 Task: Search one way flight ticket for 2 adults, 2 children, 2 infants in seat in first from Santa Fe: Santa Fe Municipal Airport to Jacksonville: Albert J. Ellis Airport on 8-3-2023. Choice of flights is Sun country airlines. Number of bags: 1 checked bag. Outbound departure time preference is 22:30.
Action: Mouse moved to (225, 302)
Screenshot: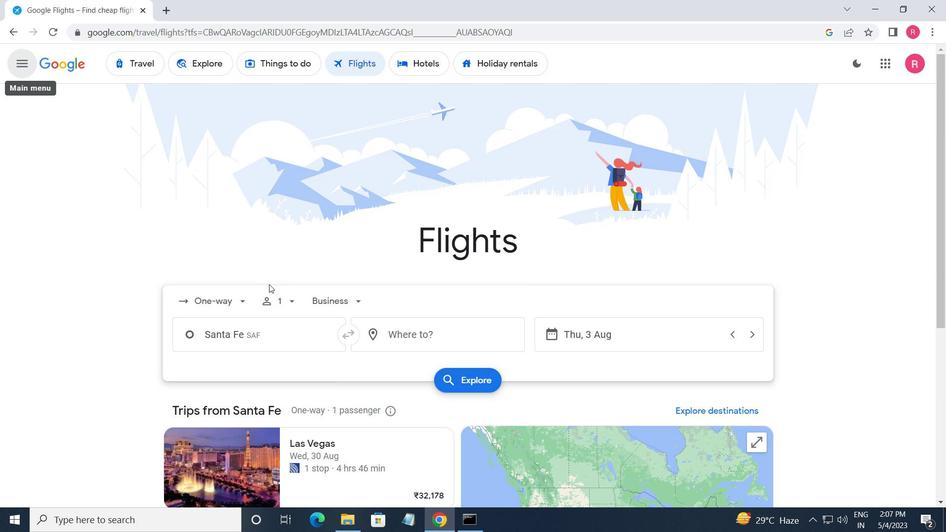 
Action: Mouse pressed left at (225, 302)
Screenshot: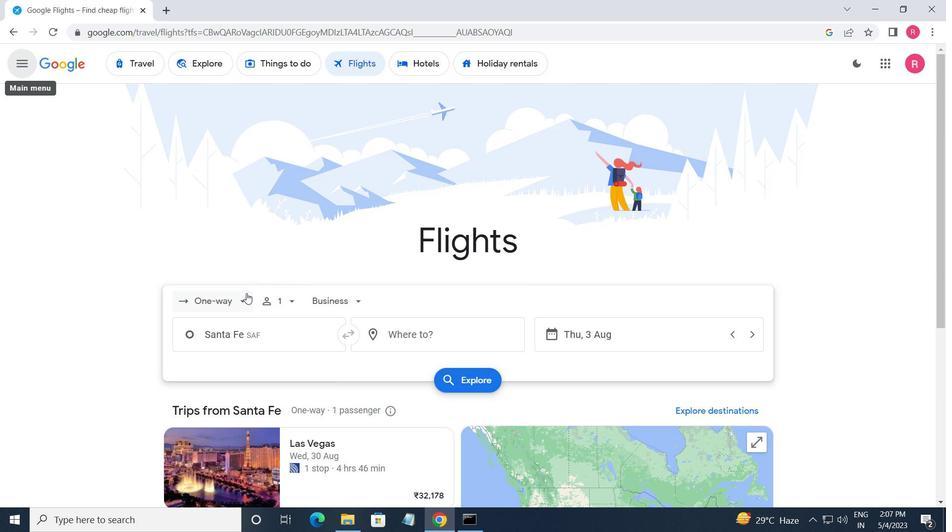 
Action: Mouse moved to (235, 361)
Screenshot: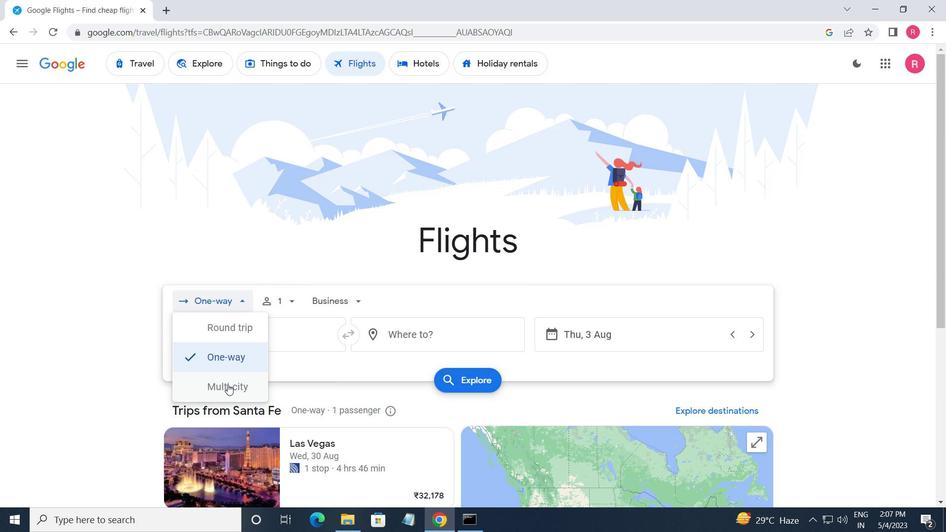 
Action: Mouse pressed left at (235, 361)
Screenshot: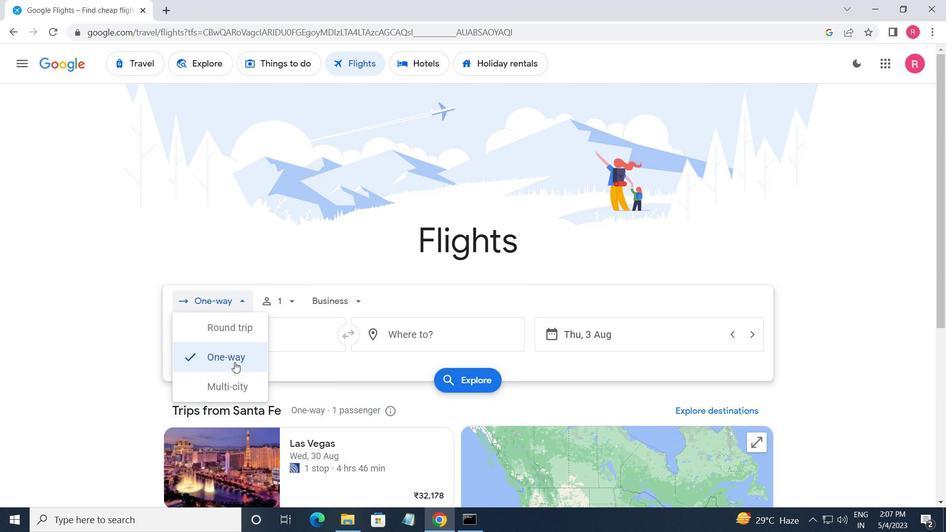 
Action: Mouse moved to (282, 304)
Screenshot: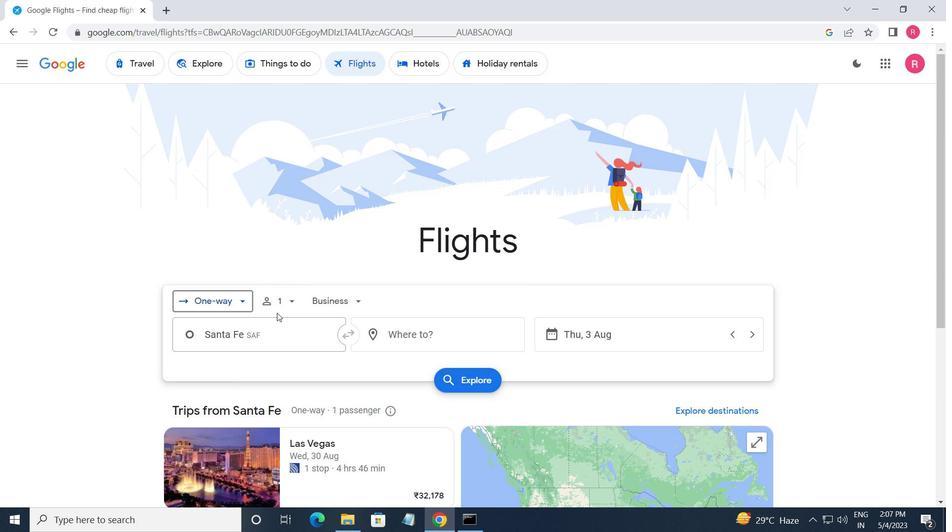 
Action: Mouse pressed left at (282, 304)
Screenshot: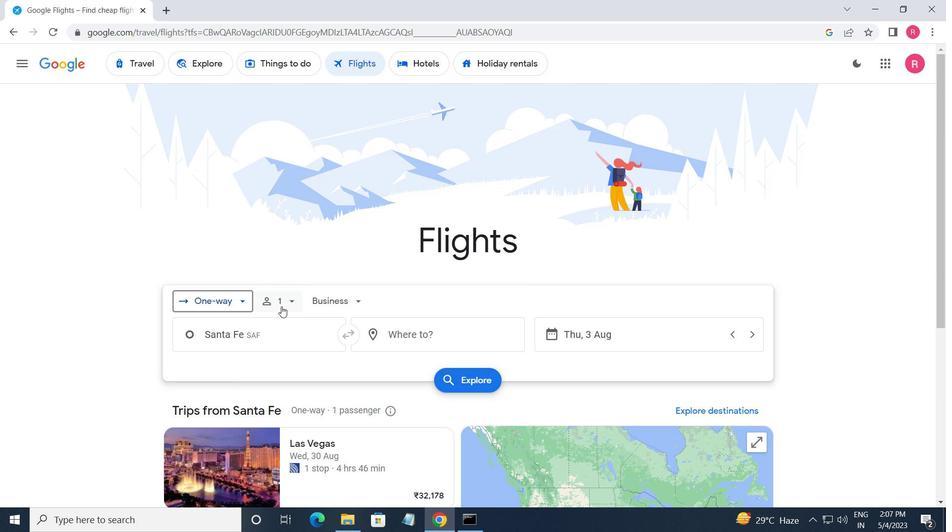 
Action: Mouse moved to (389, 338)
Screenshot: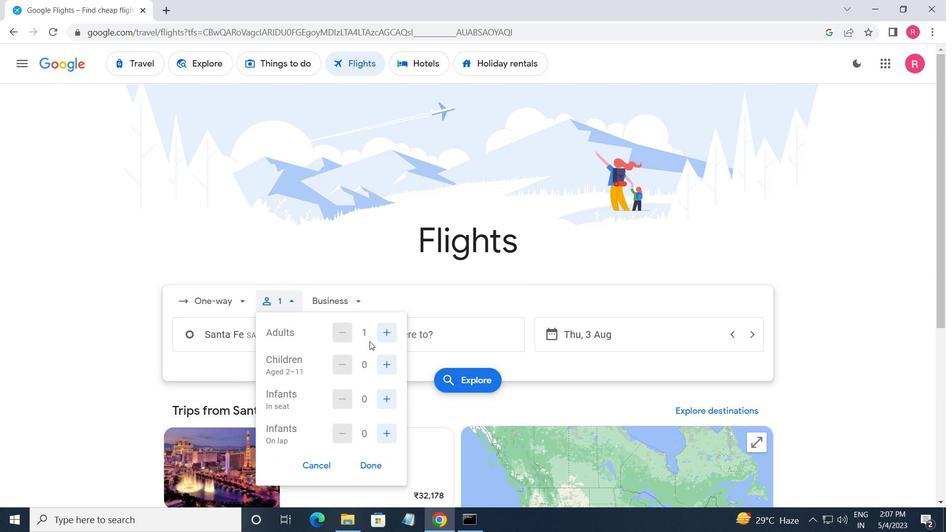 
Action: Mouse pressed left at (389, 338)
Screenshot: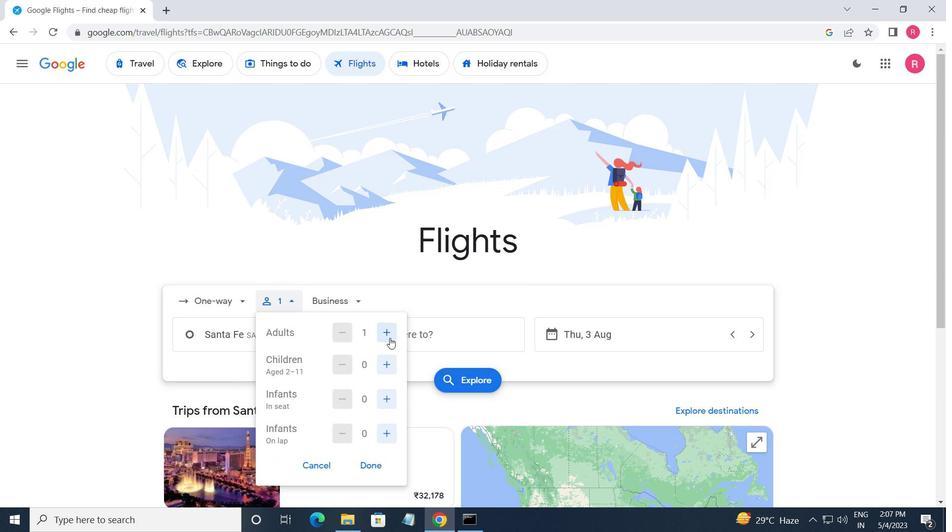 
Action: Mouse moved to (390, 338)
Screenshot: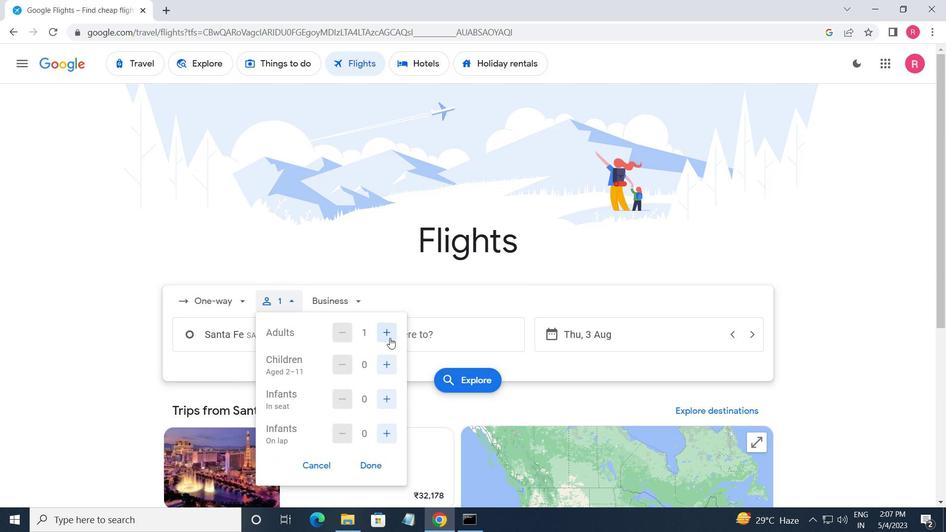 
Action: Mouse pressed left at (390, 338)
Screenshot: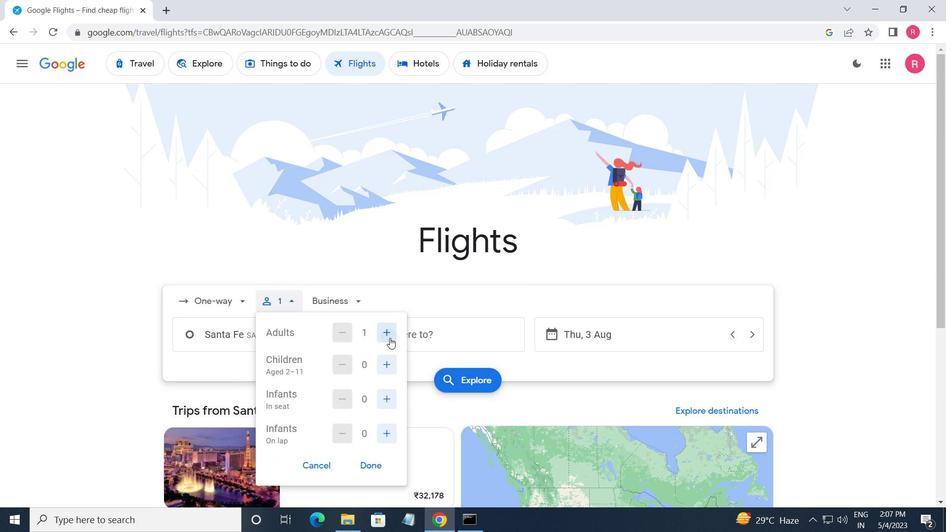 
Action: Mouse moved to (350, 337)
Screenshot: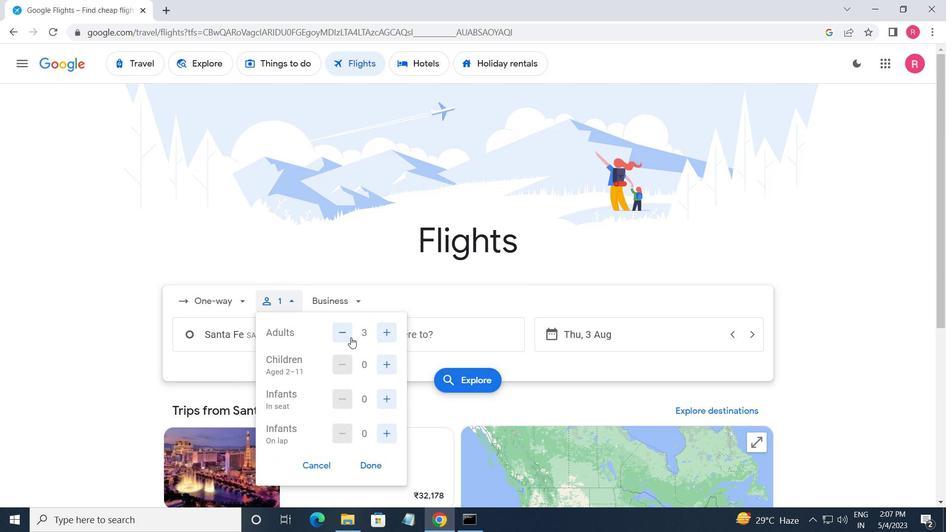 
Action: Mouse pressed left at (350, 337)
Screenshot: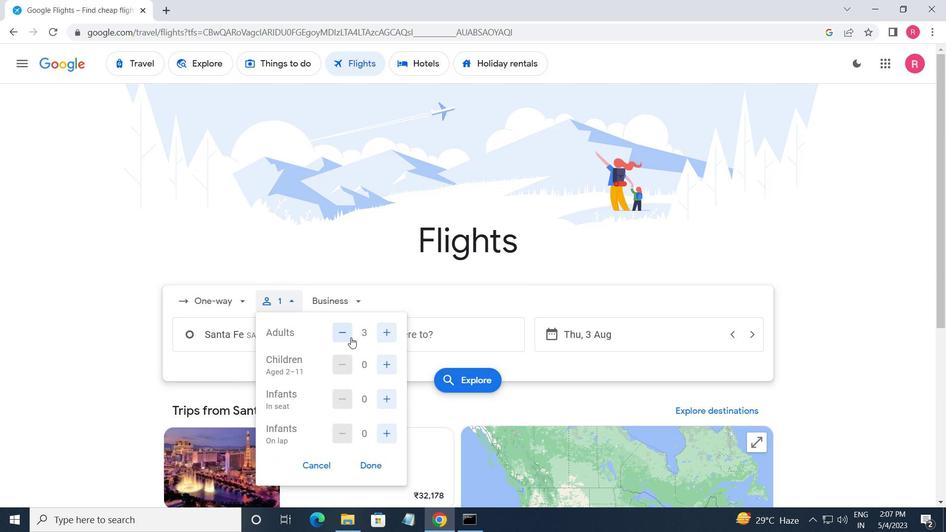 
Action: Mouse moved to (385, 362)
Screenshot: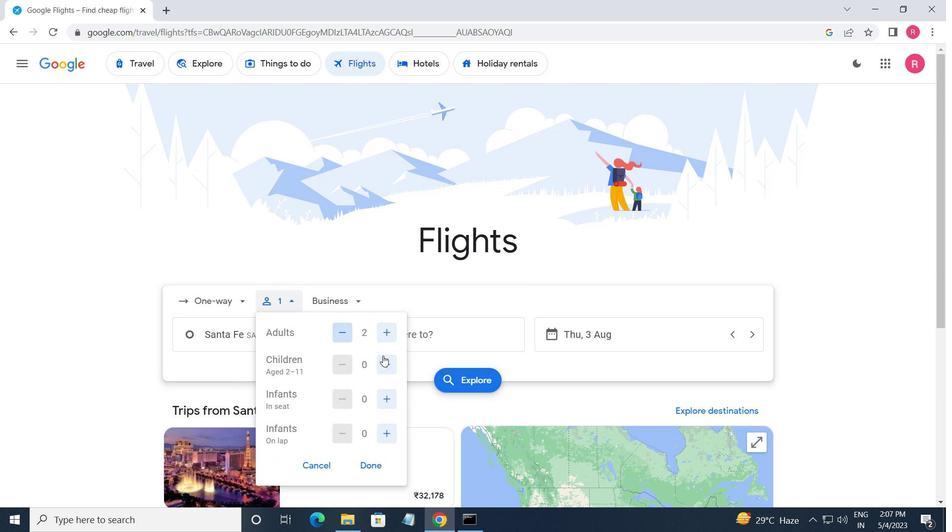 
Action: Mouse pressed left at (385, 362)
Screenshot: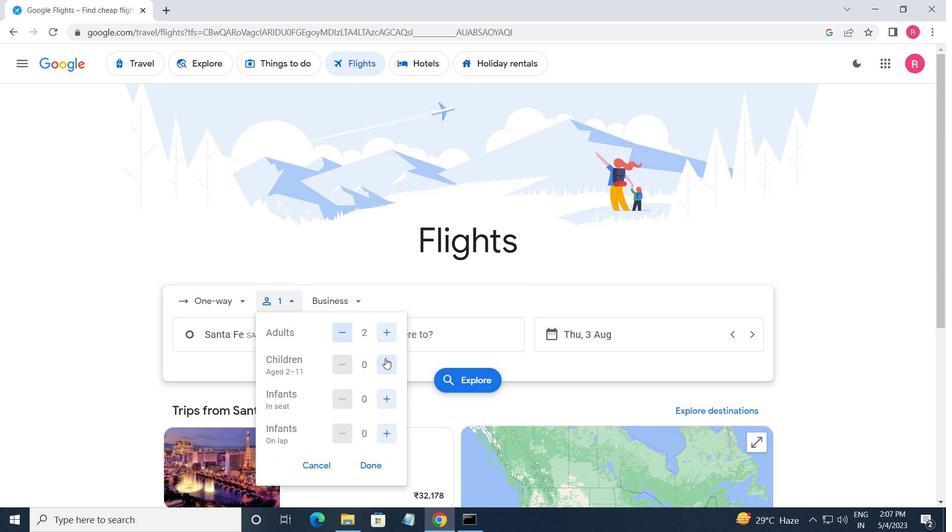 
Action: Mouse pressed left at (385, 362)
Screenshot: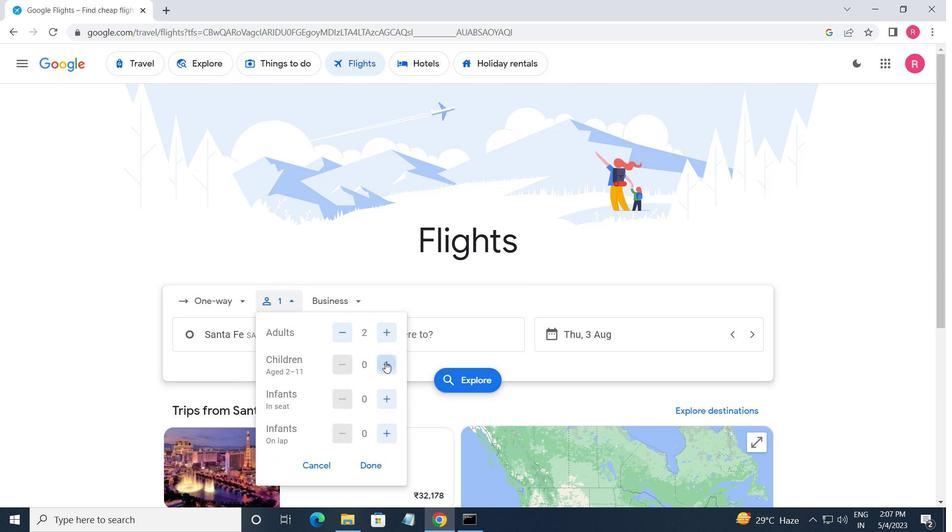 
Action: Mouse moved to (389, 404)
Screenshot: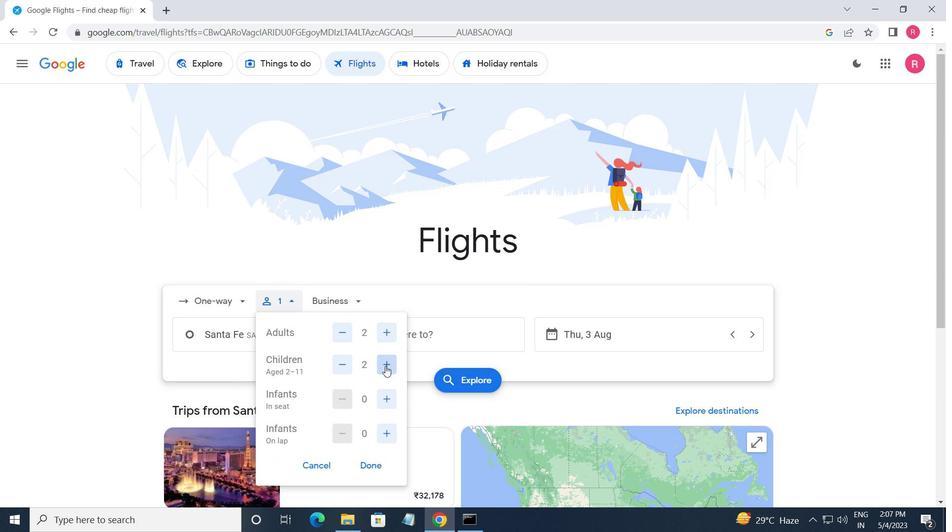 
Action: Mouse pressed left at (389, 404)
Screenshot: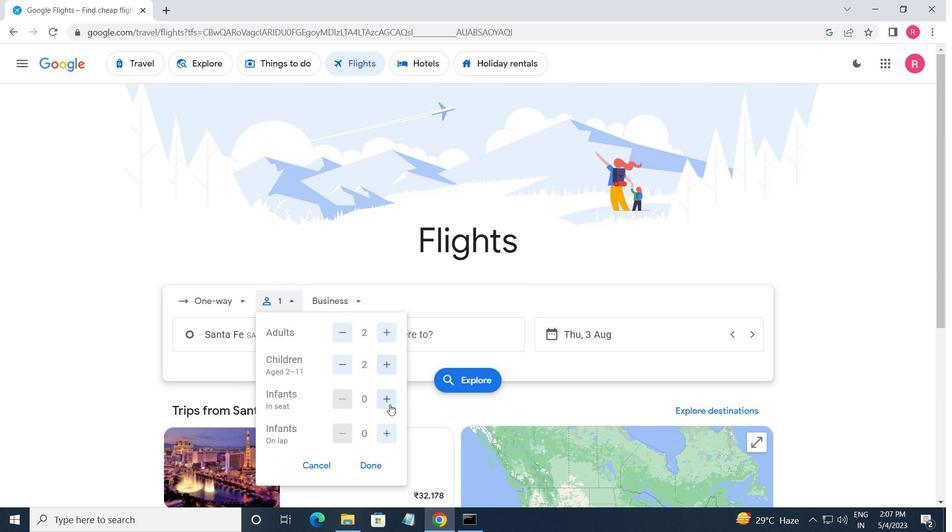 
Action: Mouse pressed left at (389, 404)
Screenshot: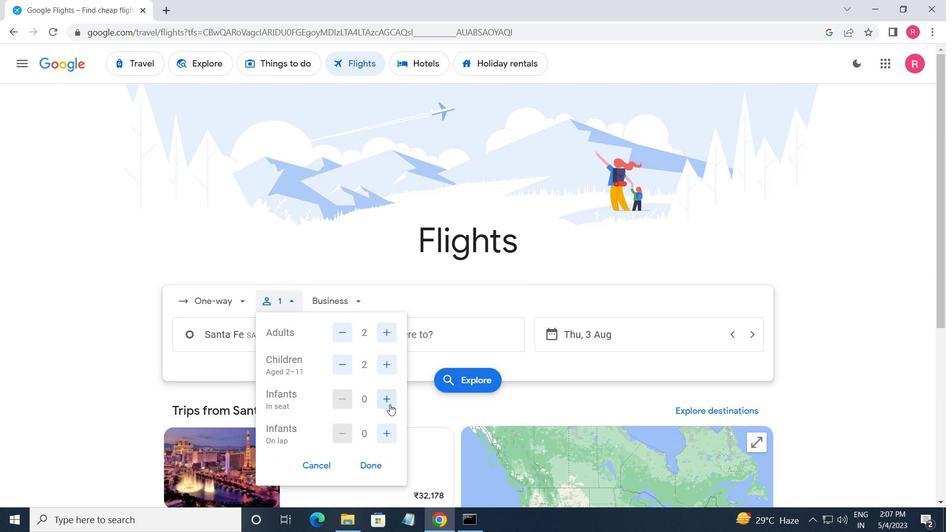 
Action: Mouse moved to (380, 466)
Screenshot: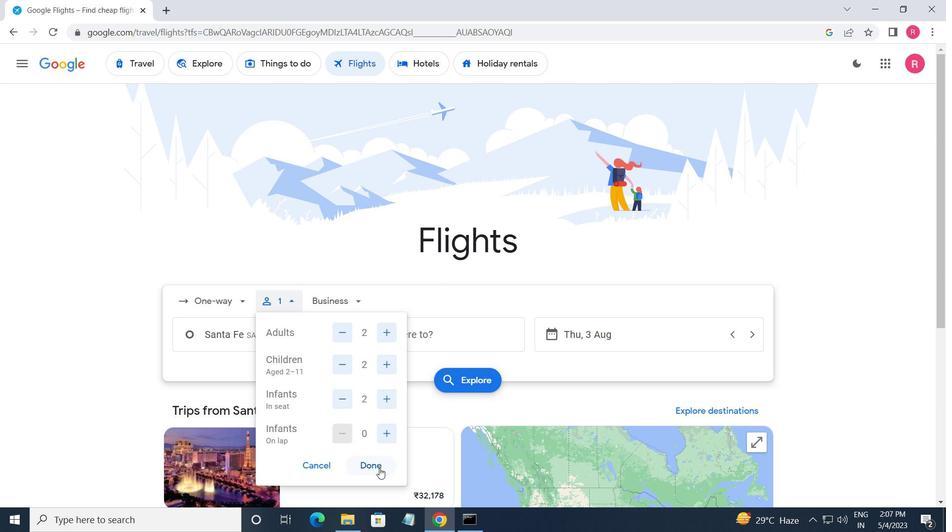
Action: Mouse pressed left at (380, 466)
Screenshot: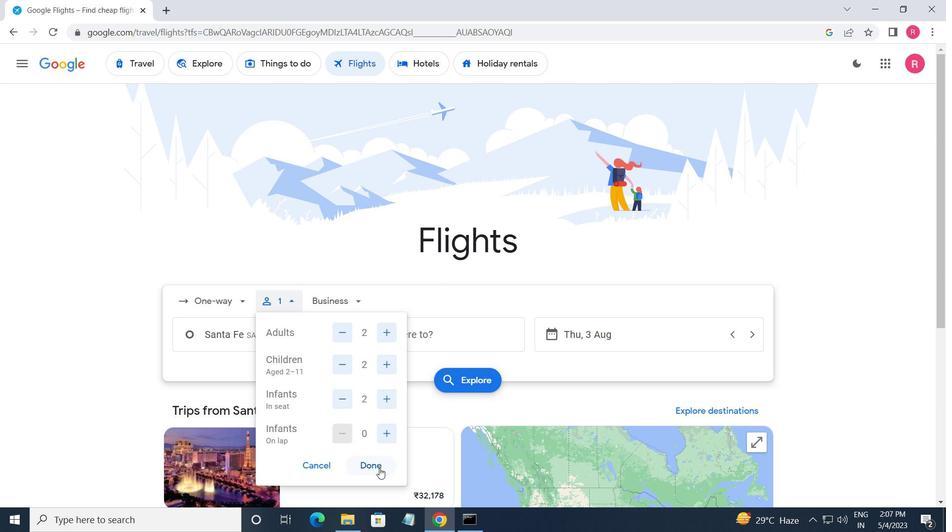 
Action: Mouse moved to (360, 305)
Screenshot: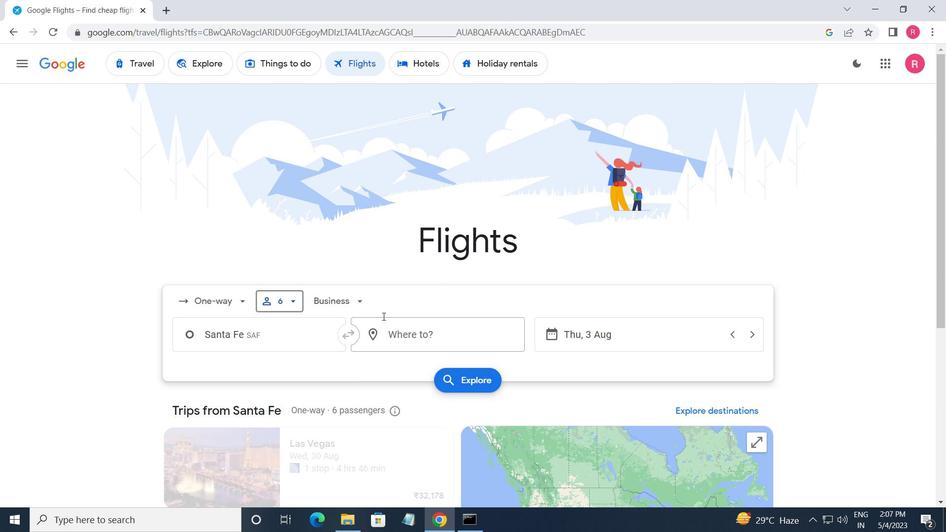 
Action: Mouse pressed left at (360, 305)
Screenshot: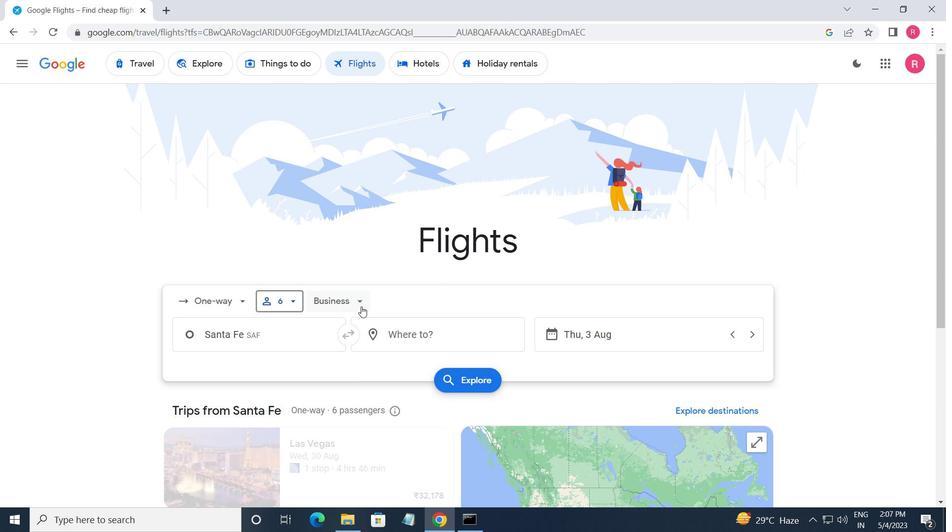 
Action: Mouse moved to (366, 418)
Screenshot: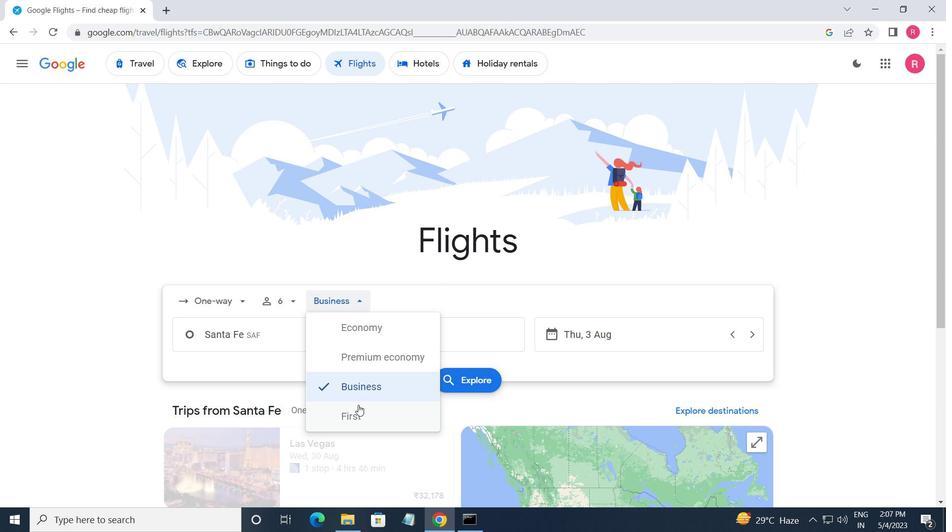 
Action: Mouse pressed left at (366, 418)
Screenshot: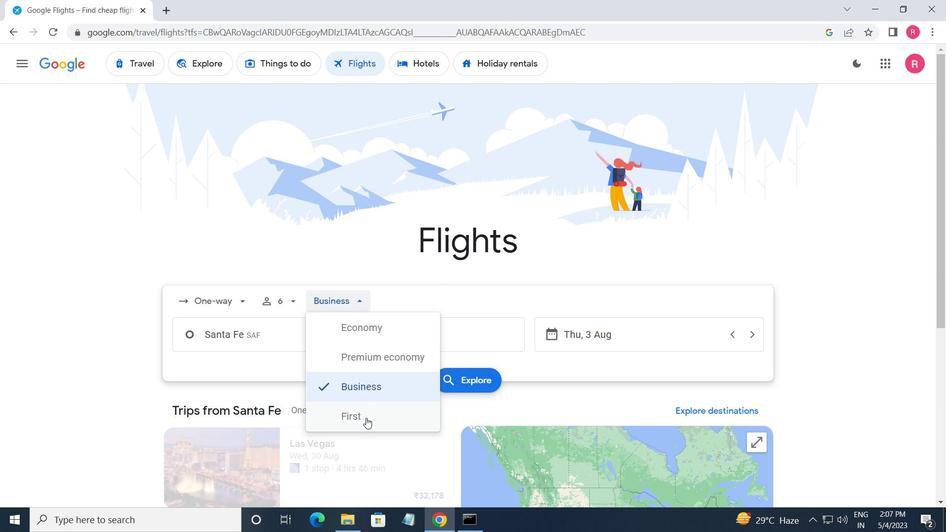 
Action: Mouse moved to (261, 329)
Screenshot: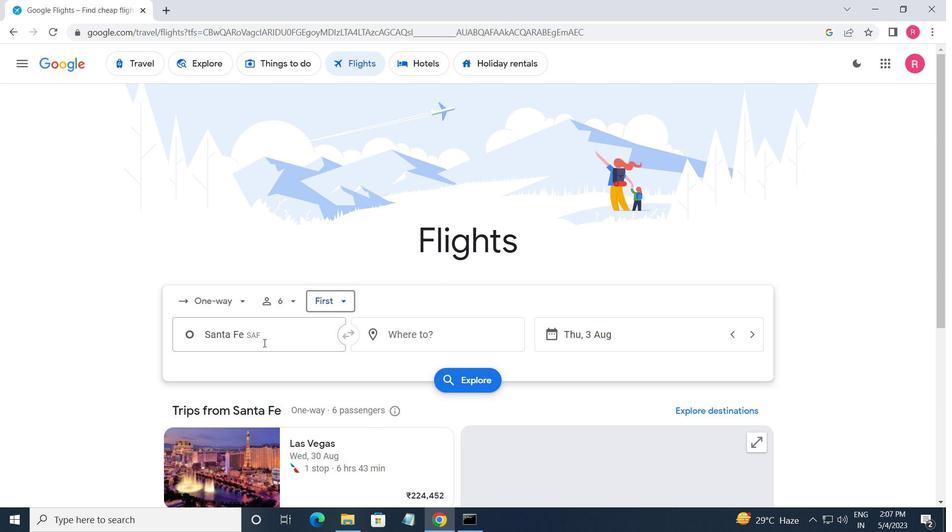 
Action: Mouse pressed left at (261, 329)
Screenshot: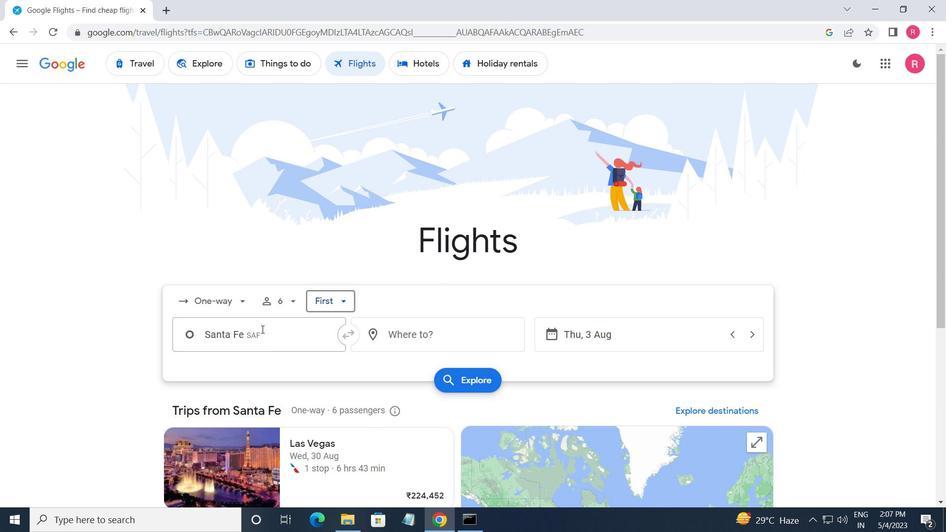 
Action: Mouse moved to (298, 437)
Screenshot: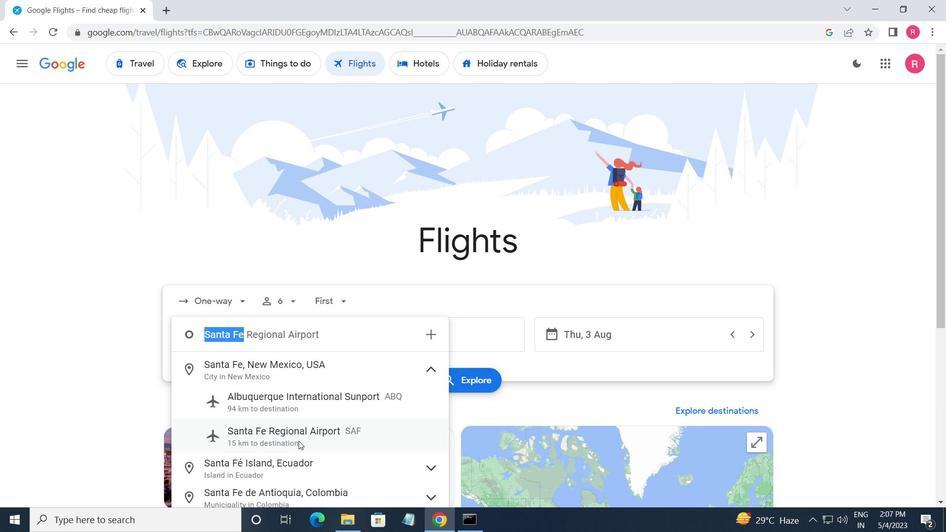
Action: Mouse pressed left at (298, 437)
Screenshot: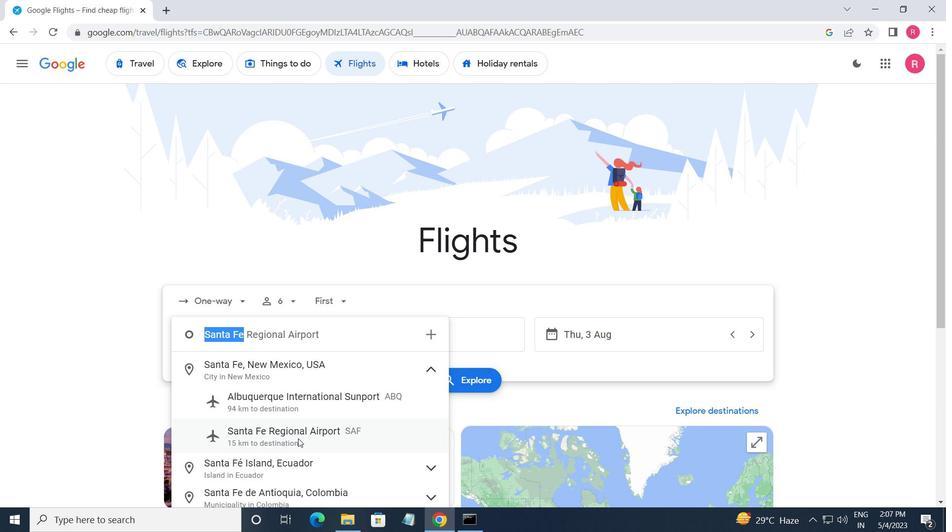 
Action: Mouse moved to (425, 338)
Screenshot: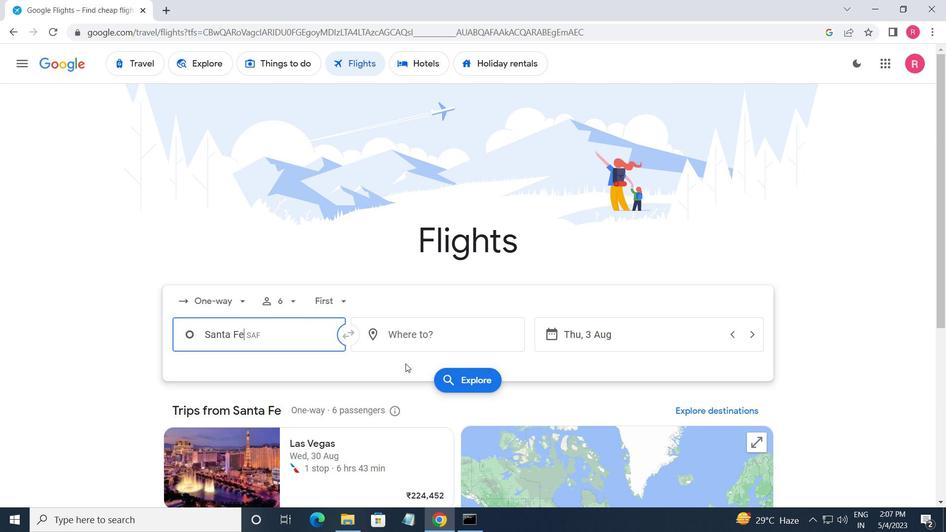 
Action: Mouse pressed left at (425, 338)
Screenshot: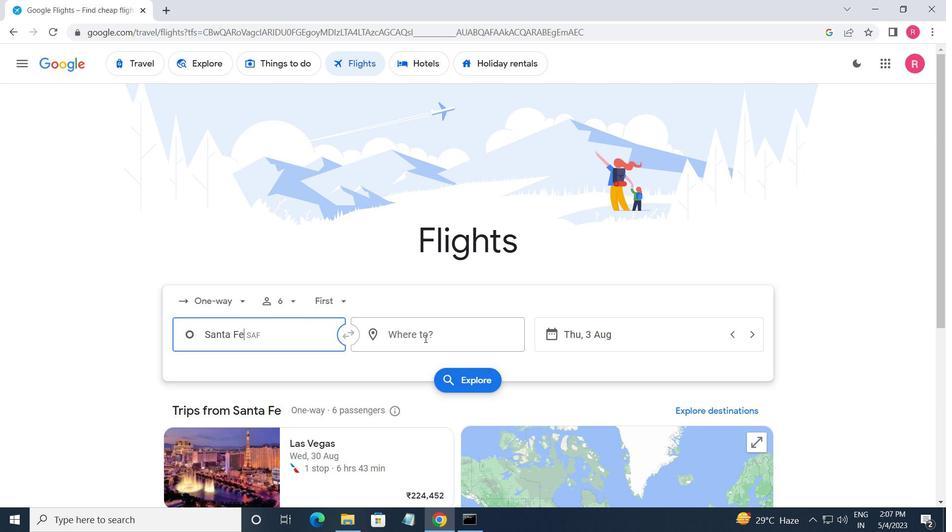 
Action: Mouse moved to (404, 488)
Screenshot: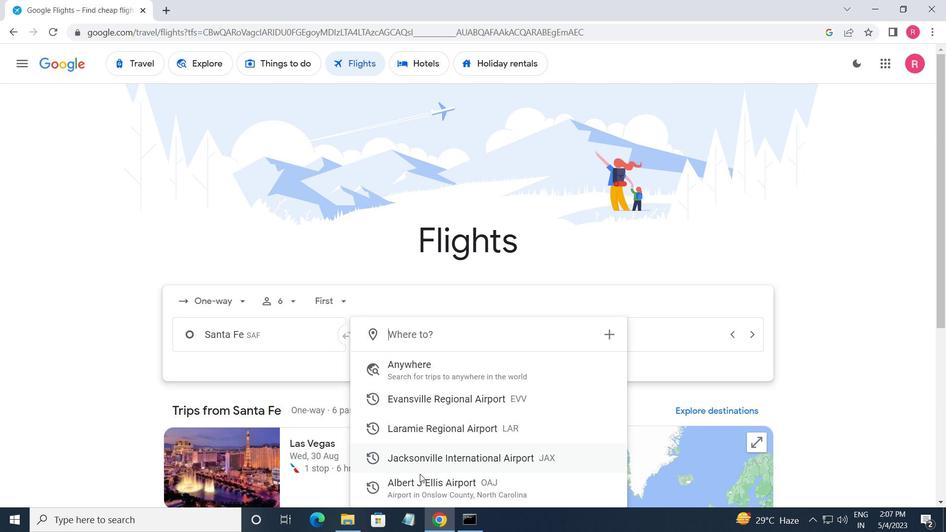 
Action: Mouse pressed left at (404, 488)
Screenshot: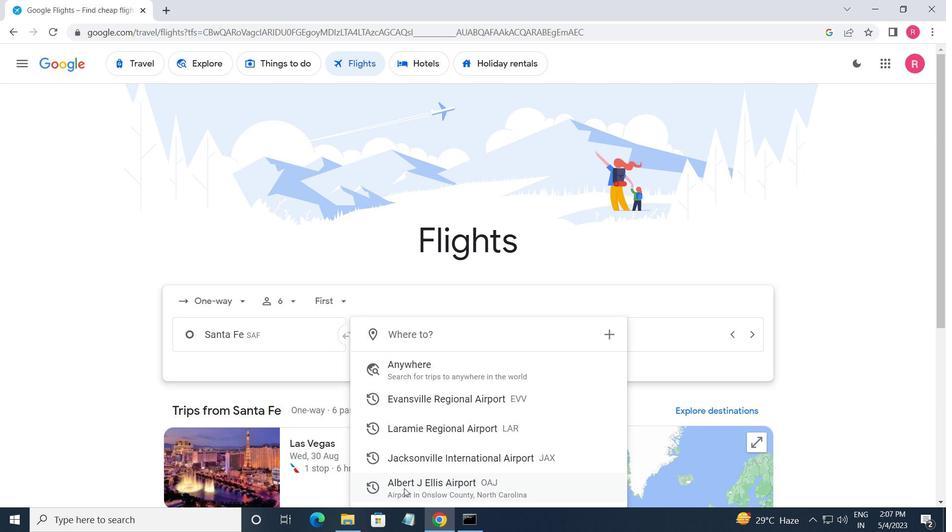 
Action: Mouse moved to (593, 339)
Screenshot: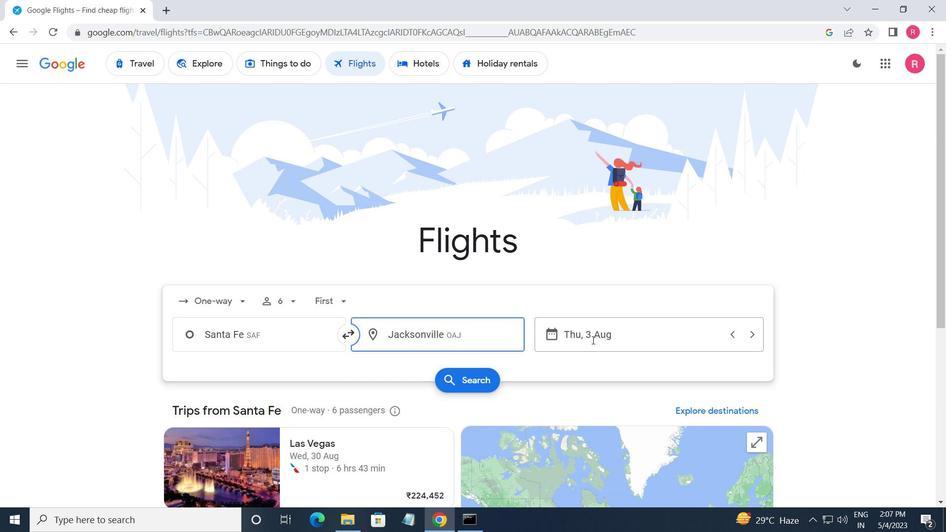 
Action: Mouse pressed left at (593, 339)
Screenshot: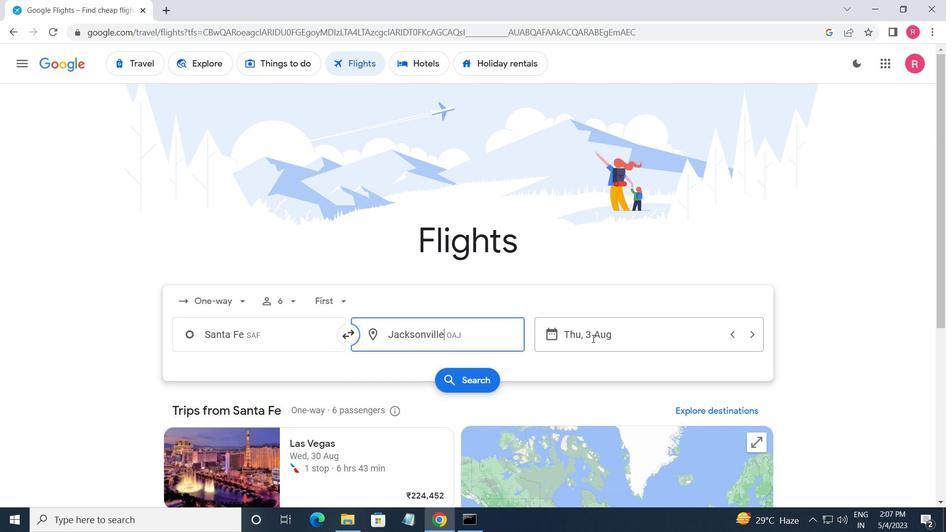 
Action: Mouse moved to (439, 288)
Screenshot: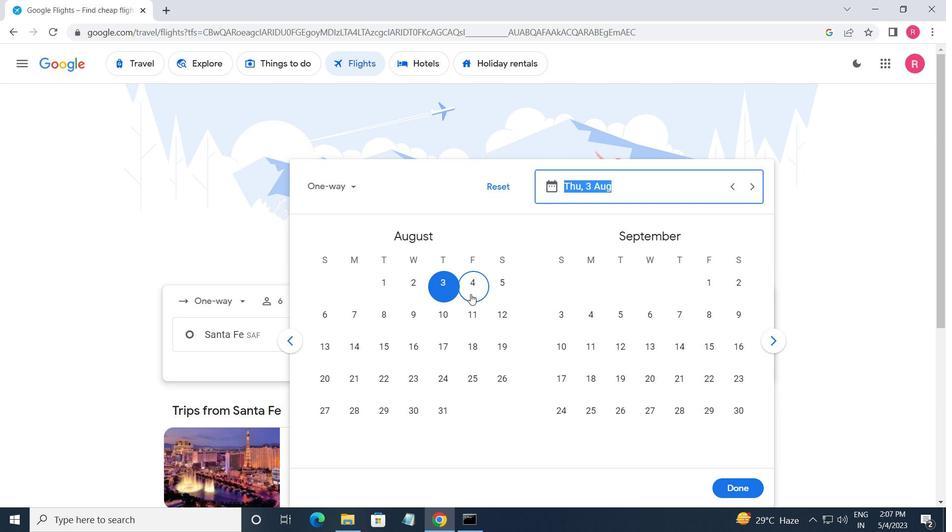 
Action: Mouse pressed left at (439, 288)
Screenshot: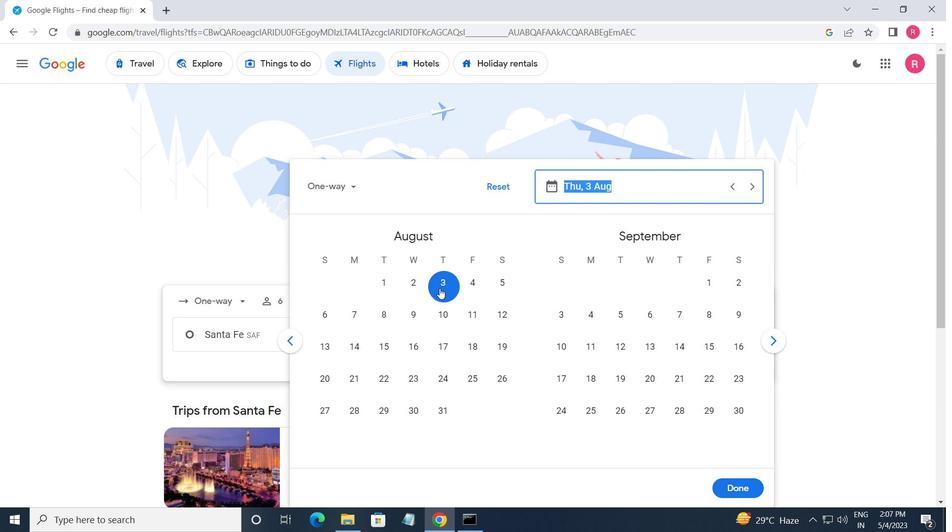 
Action: Mouse moved to (748, 491)
Screenshot: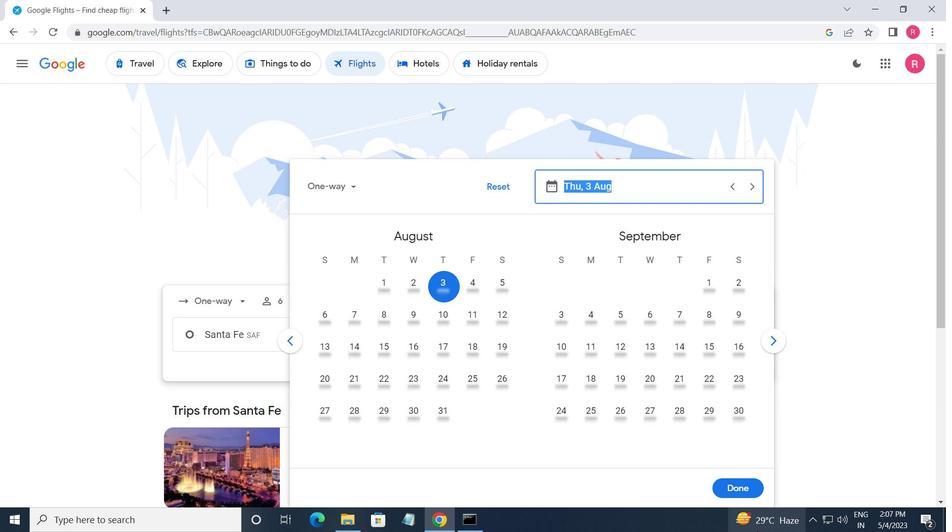 
Action: Mouse pressed left at (748, 491)
Screenshot: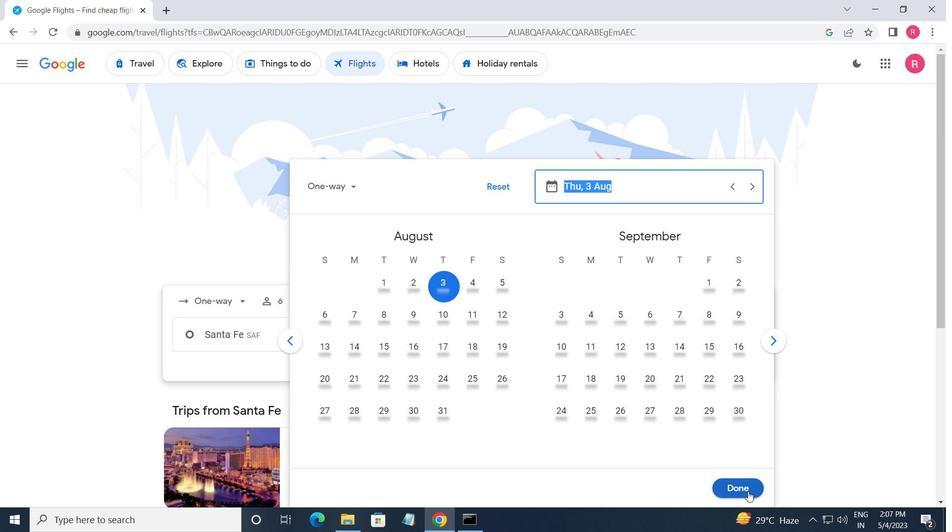 
Action: Mouse moved to (505, 374)
Screenshot: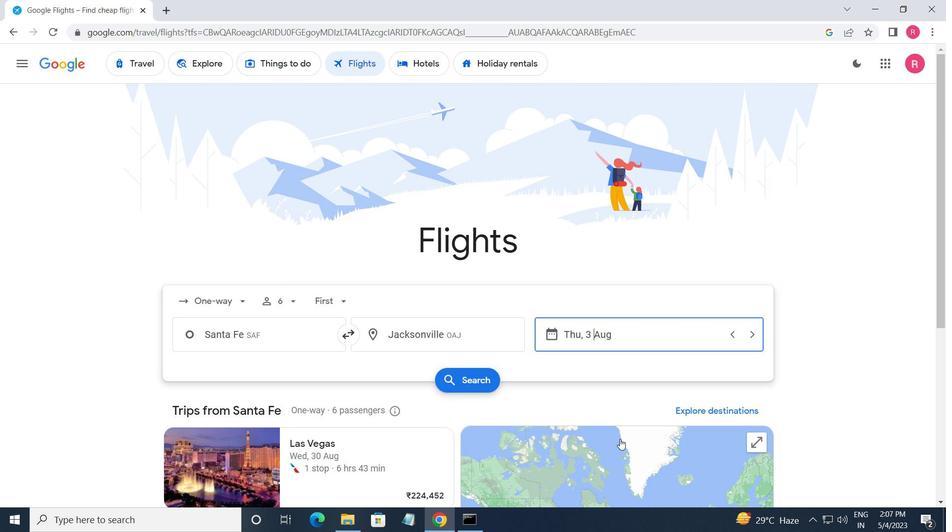 
Action: Mouse scrolled (505, 373) with delta (0, 0)
Screenshot: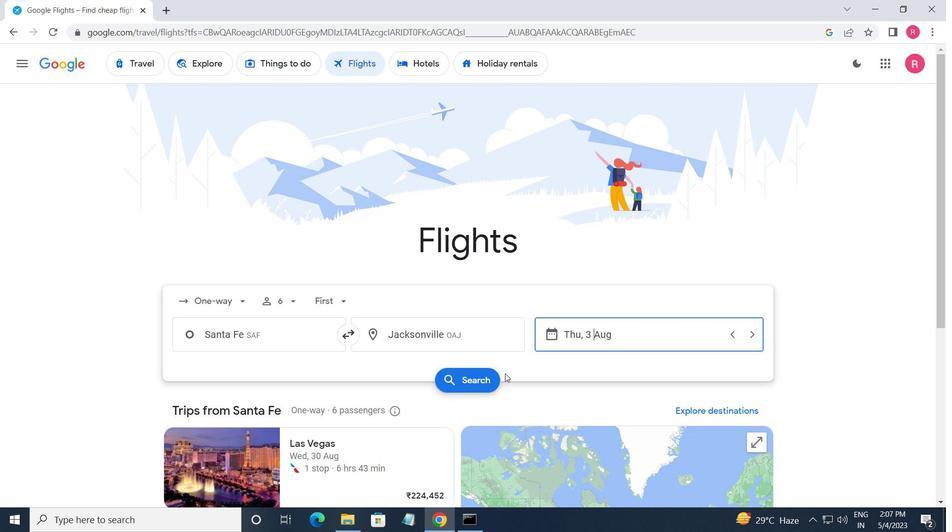 
Action: Mouse moved to (473, 317)
Screenshot: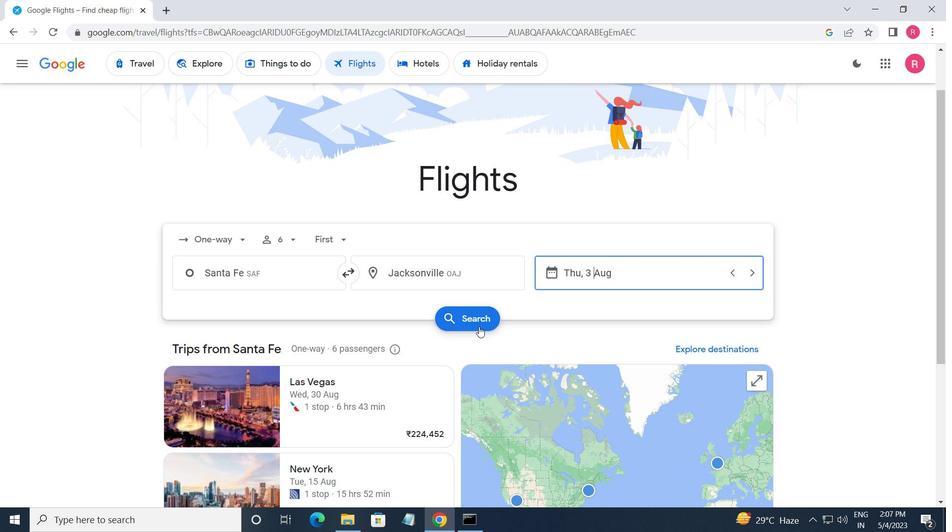 
Action: Mouse pressed left at (473, 317)
Screenshot: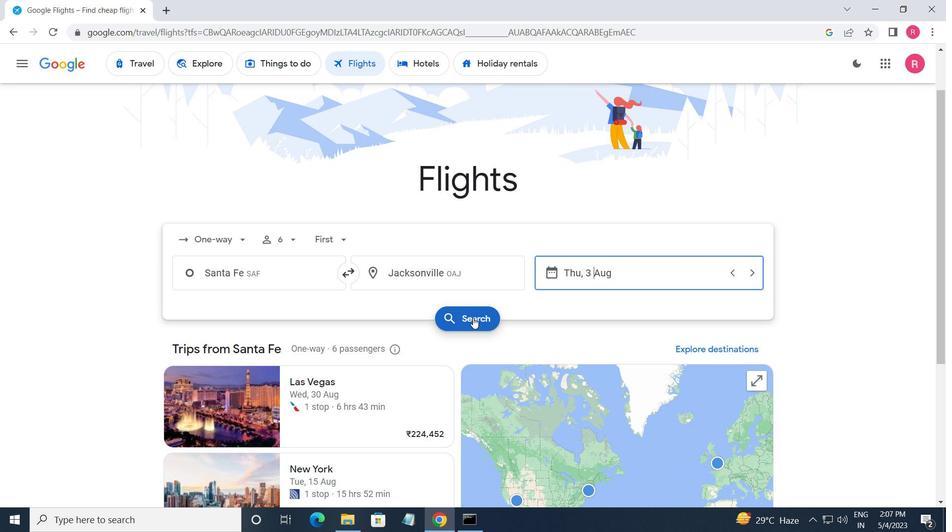 
Action: Mouse moved to (187, 174)
Screenshot: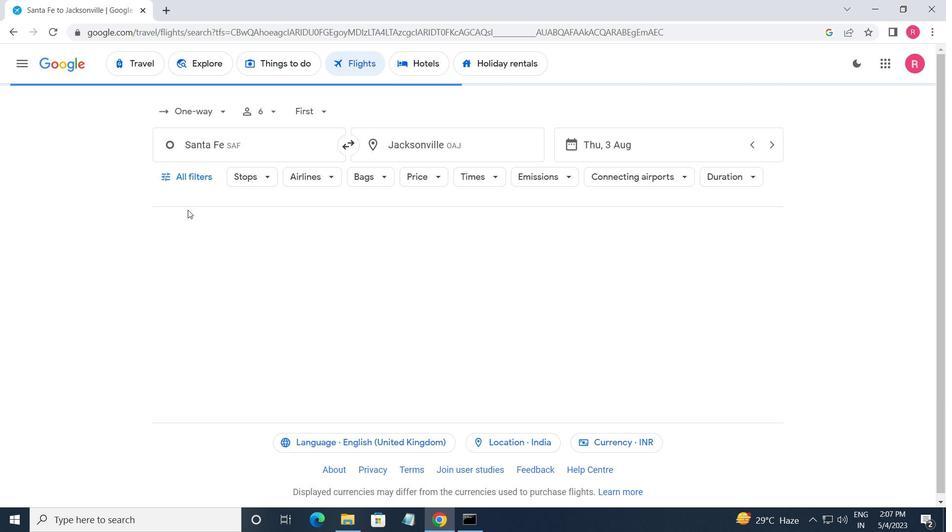 
Action: Mouse pressed left at (187, 174)
Screenshot: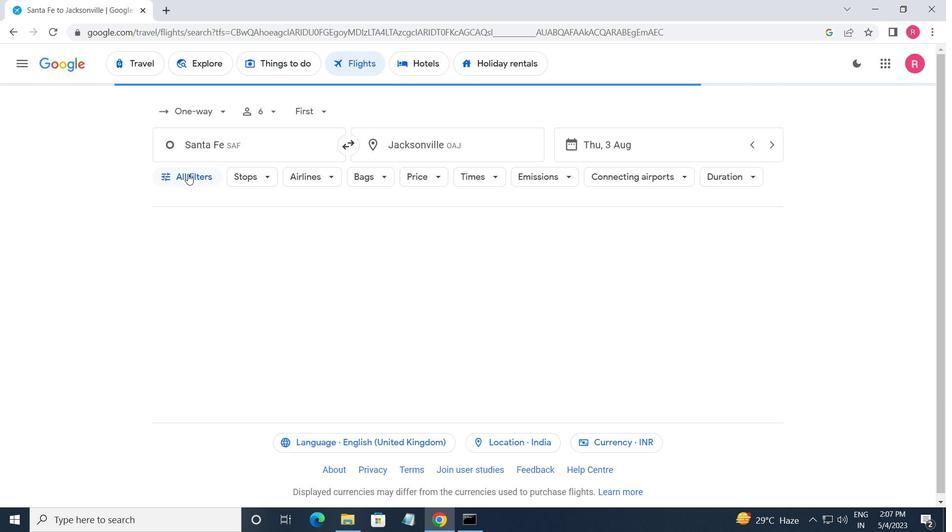 
Action: Mouse moved to (228, 300)
Screenshot: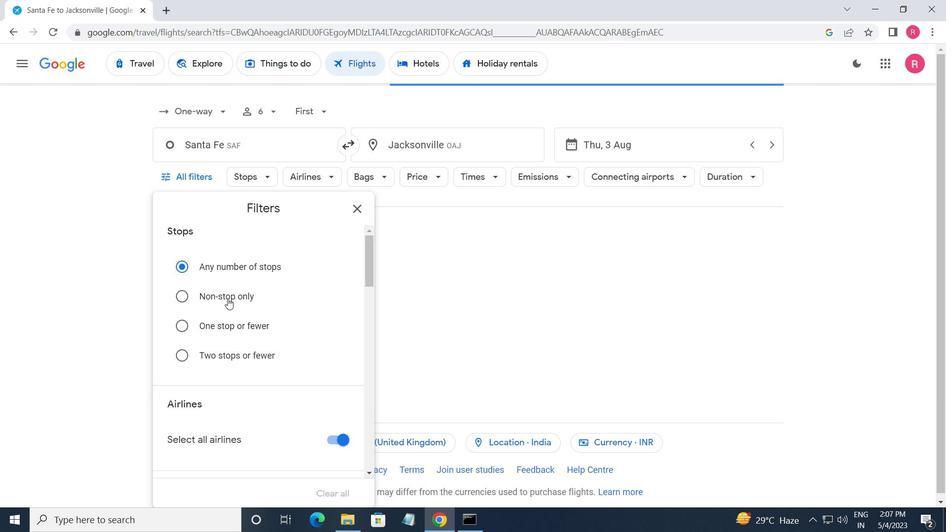 
Action: Mouse scrolled (228, 299) with delta (0, 0)
Screenshot: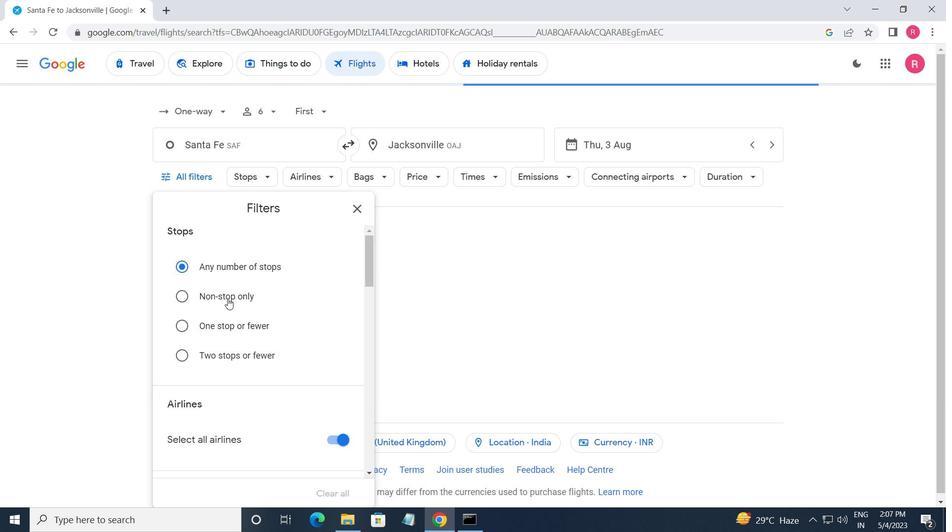 
Action: Mouse moved to (230, 301)
Screenshot: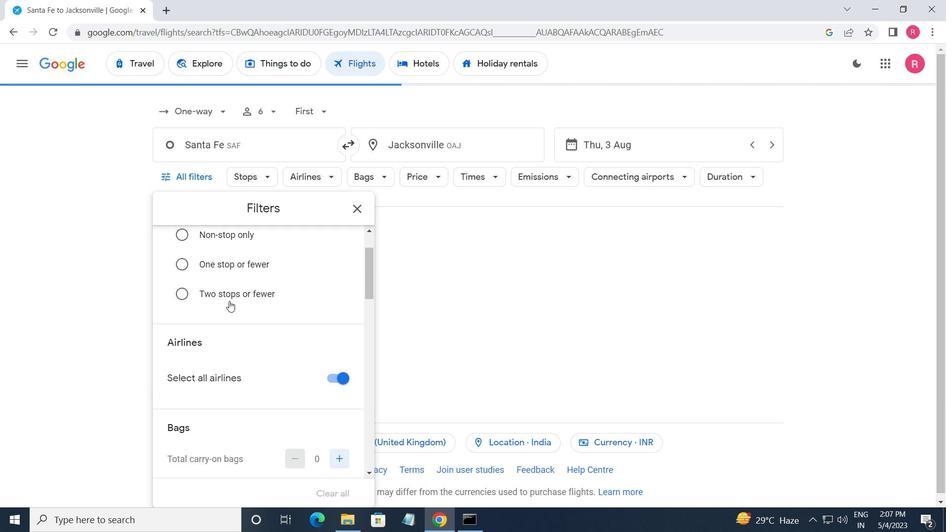 
Action: Mouse scrolled (230, 300) with delta (0, 0)
Screenshot: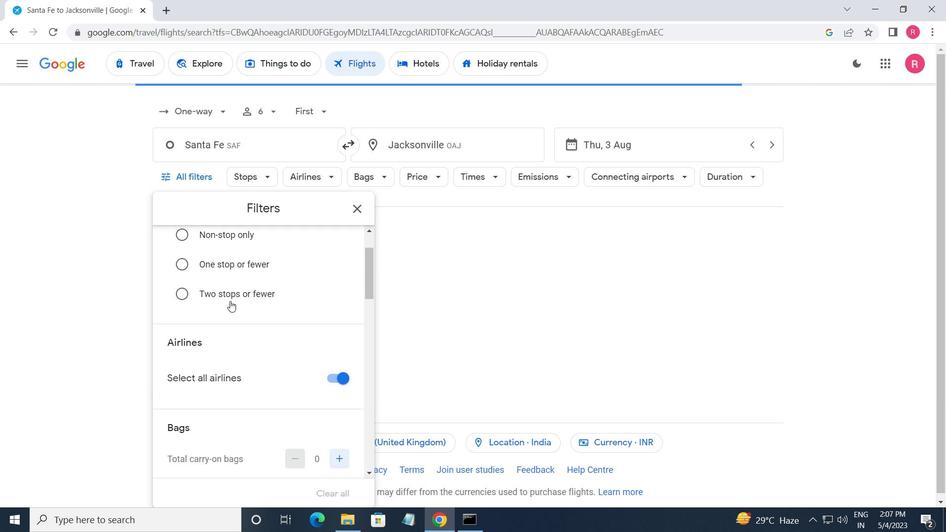 
Action: Mouse scrolled (230, 300) with delta (0, 0)
Screenshot: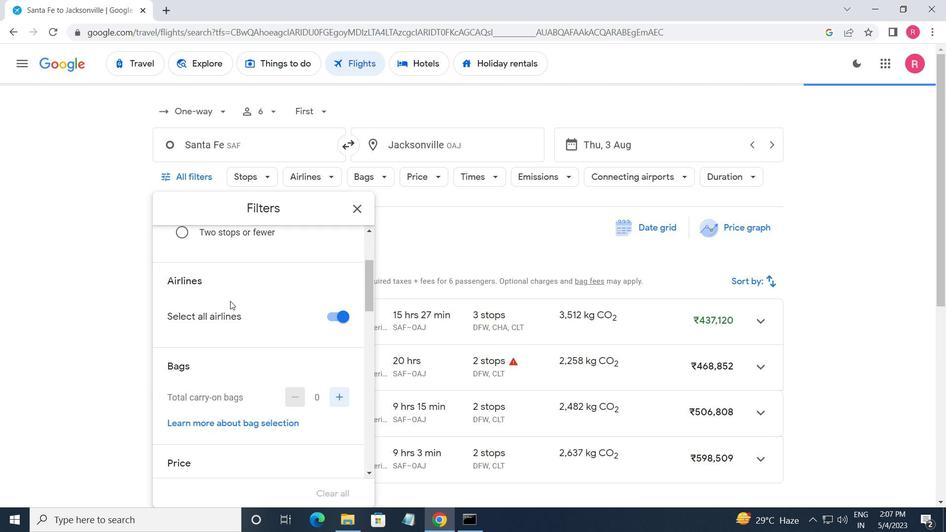 
Action: Mouse scrolled (230, 300) with delta (0, 0)
Screenshot: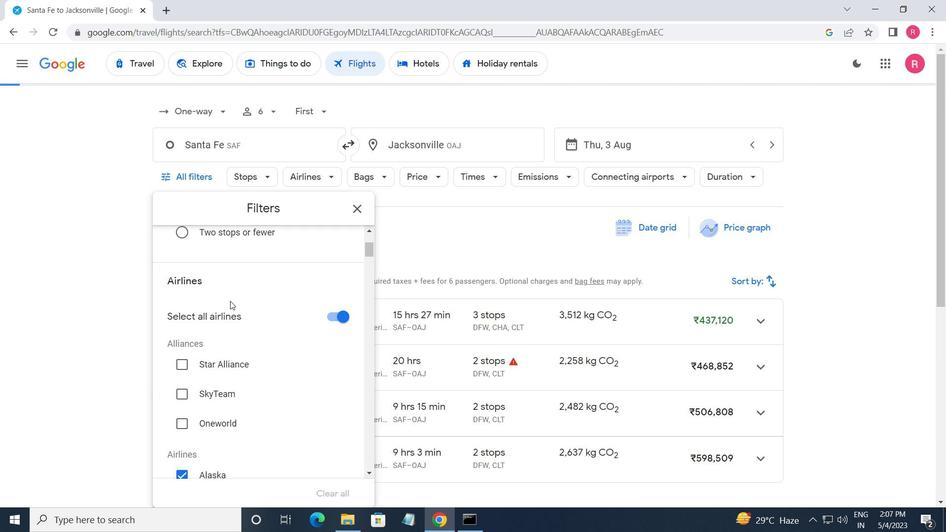 
Action: Mouse scrolled (230, 300) with delta (0, 0)
Screenshot: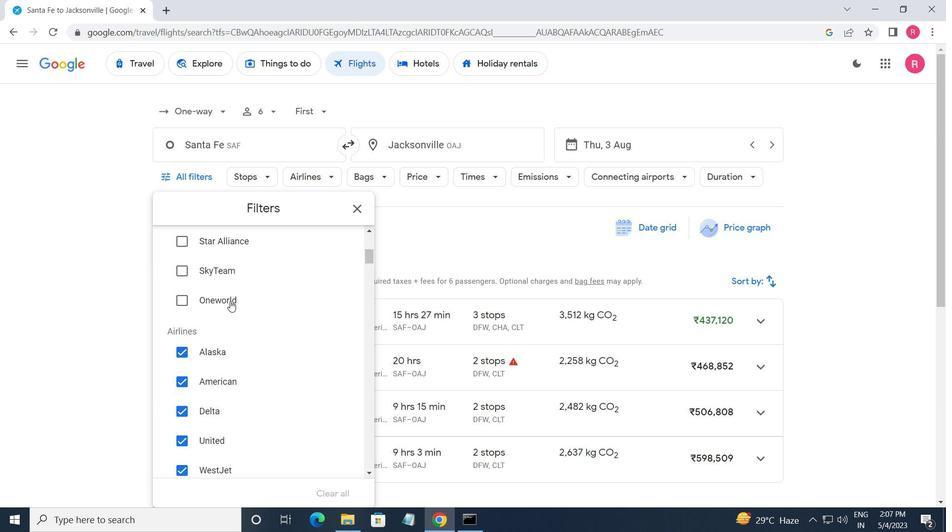 
Action: Mouse scrolled (230, 300) with delta (0, 0)
Screenshot: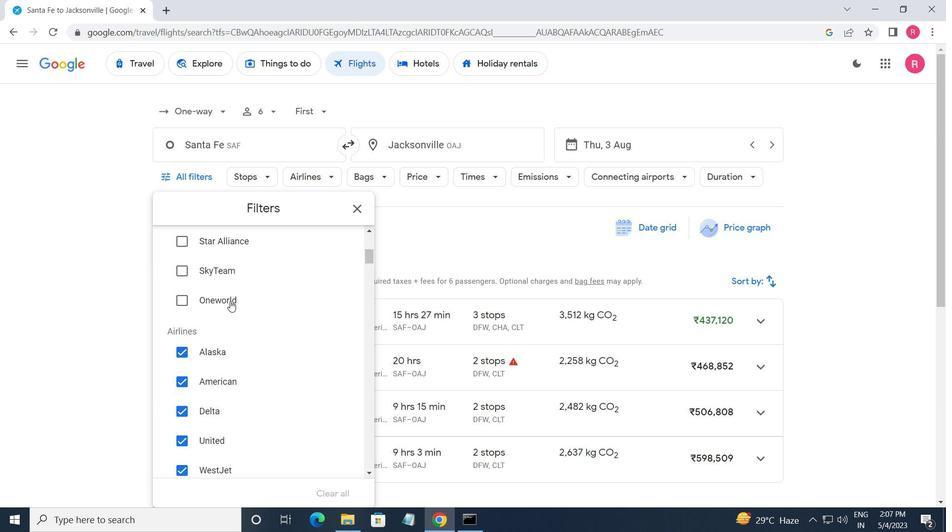 
Action: Mouse scrolled (230, 301) with delta (0, 0)
Screenshot: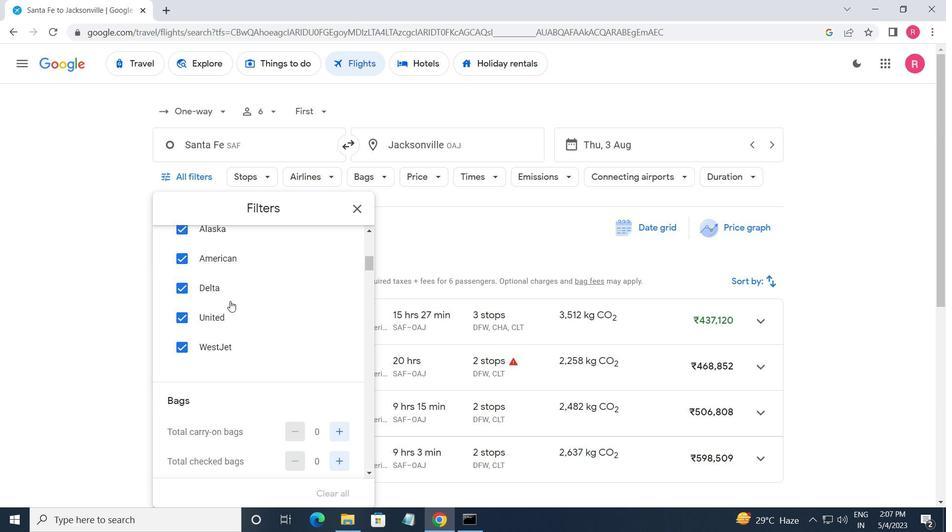 
Action: Mouse scrolled (230, 301) with delta (0, 0)
Screenshot: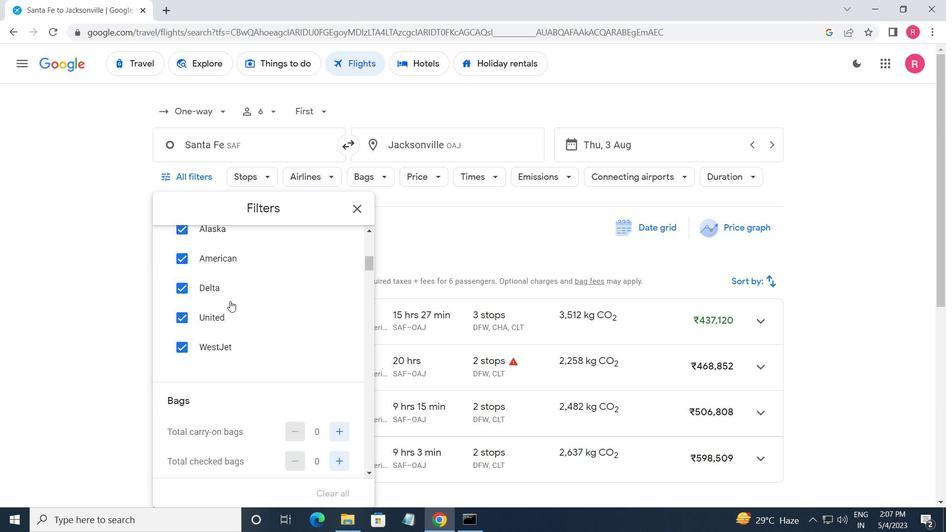 
Action: Mouse scrolled (230, 301) with delta (0, 0)
Screenshot: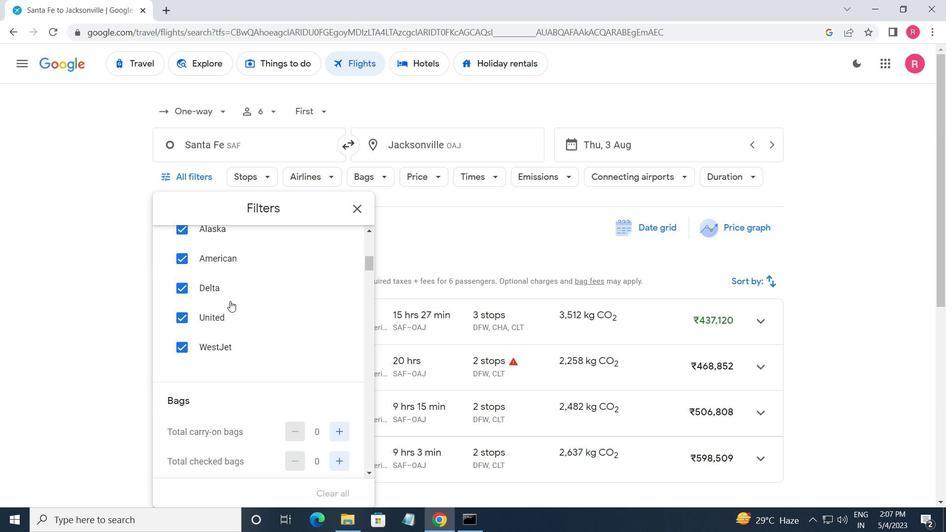 
Action: Mouse moved to (342, 254)
Screenshot: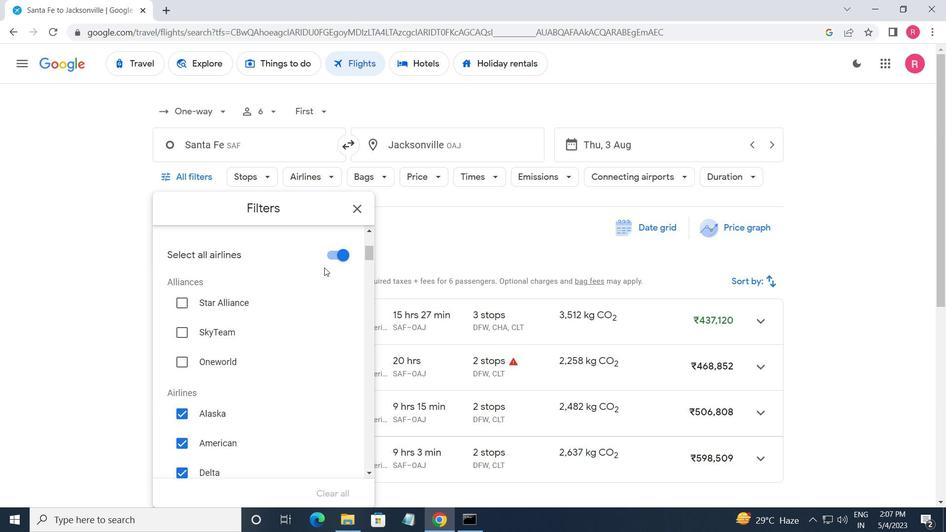 
Action: Mouse pressed left at (342, 254)
Screenshot: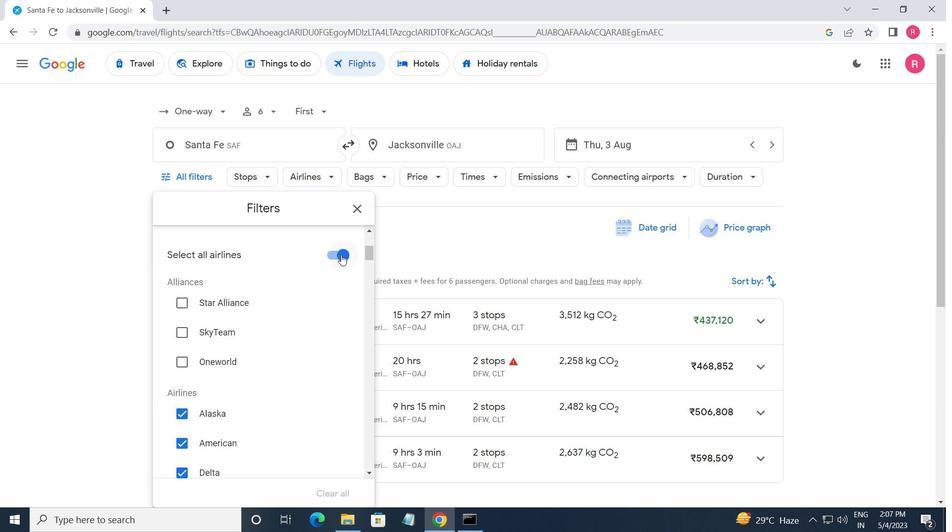 
Action: Mouse moved to (295, 317)
Screenshot: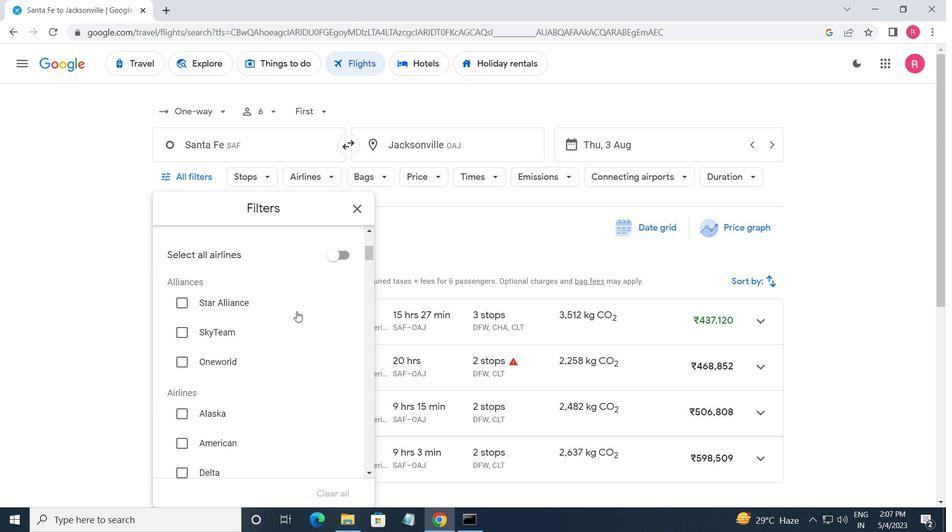 
Action: Mouse scrolled (295, 316) with delta (0, 0)
Screenshot: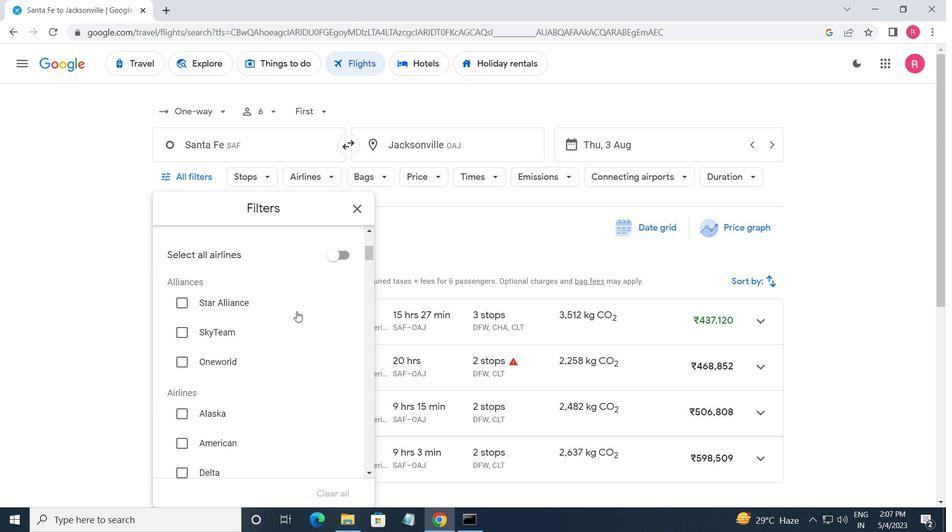 
Action: Mouse moved to (295, 319)
Screenshot: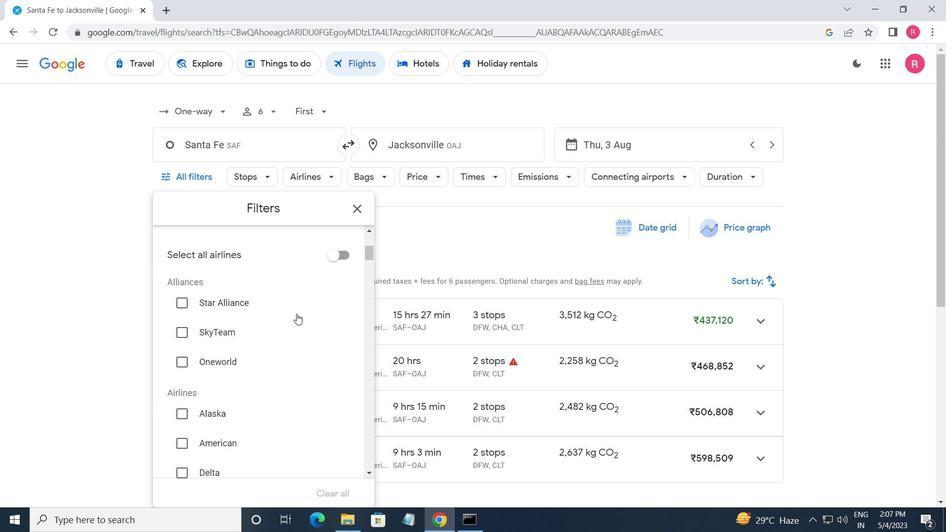 
Action: Mouse scrolled (295, 318) with delta (0, 0)
Screenshot: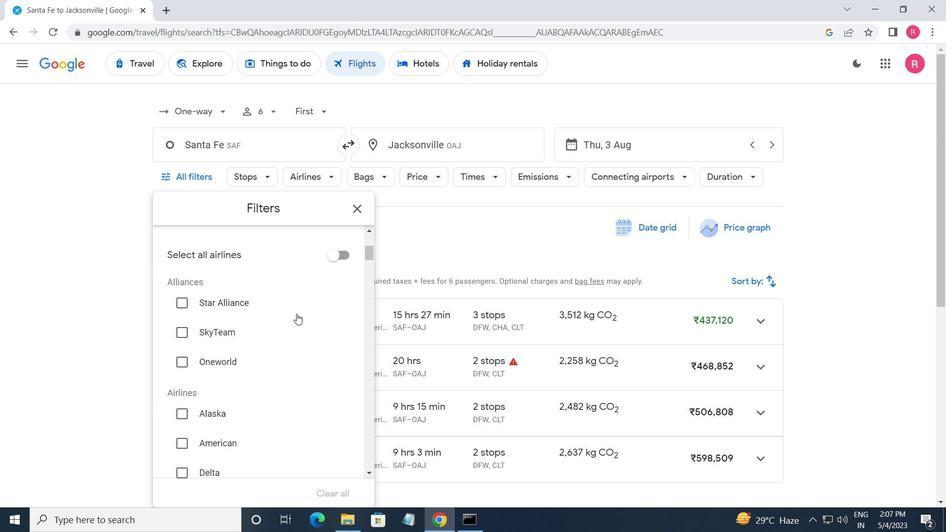 
Action: Mouse moved to (295, 319)
Screenshot: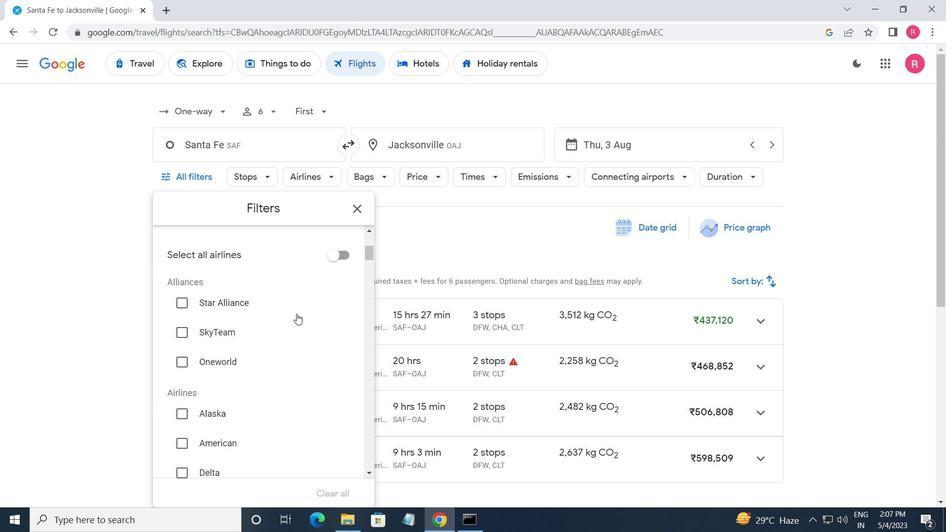 
Action: Mouse scrolled (295, 319) with delta (0, 0)
Screenshot: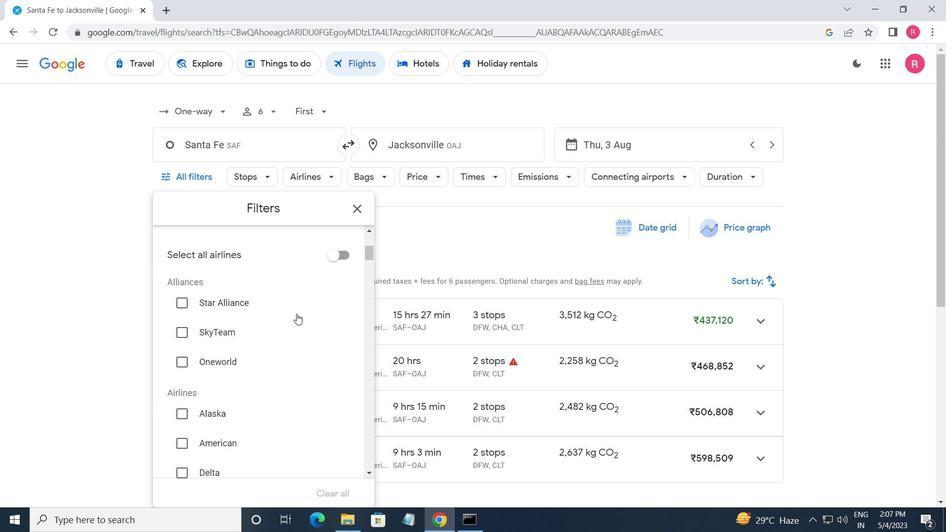 
Action: Mouse scrolled (295, 319) with delta (0, 0)
Screenshot: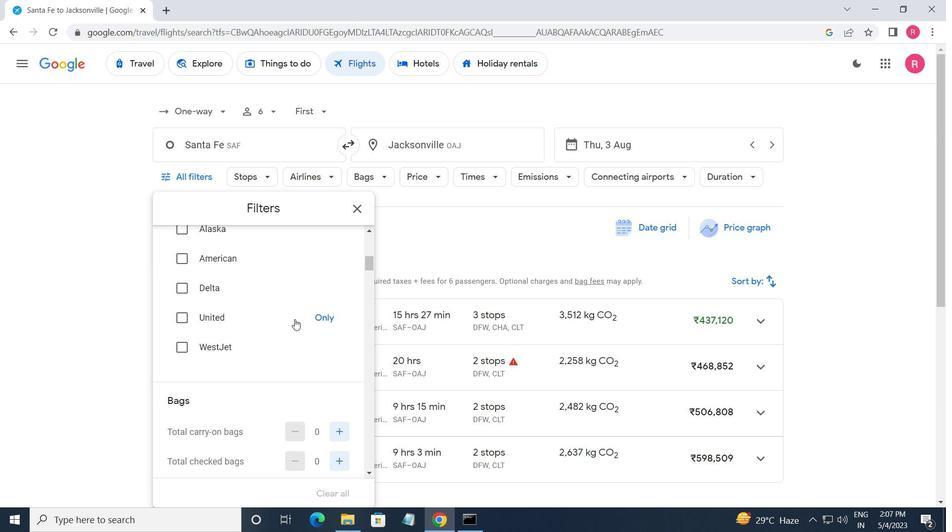 
Action: Mouse moved to (294, 319)
Screenshot: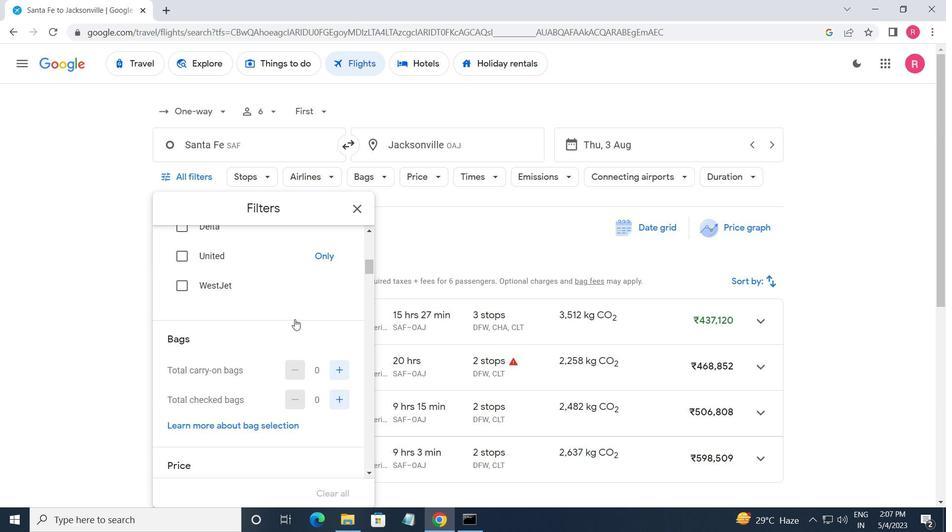 
Action: Mouse scrolled (294, 319) with delta (0, 0)
Screenshot: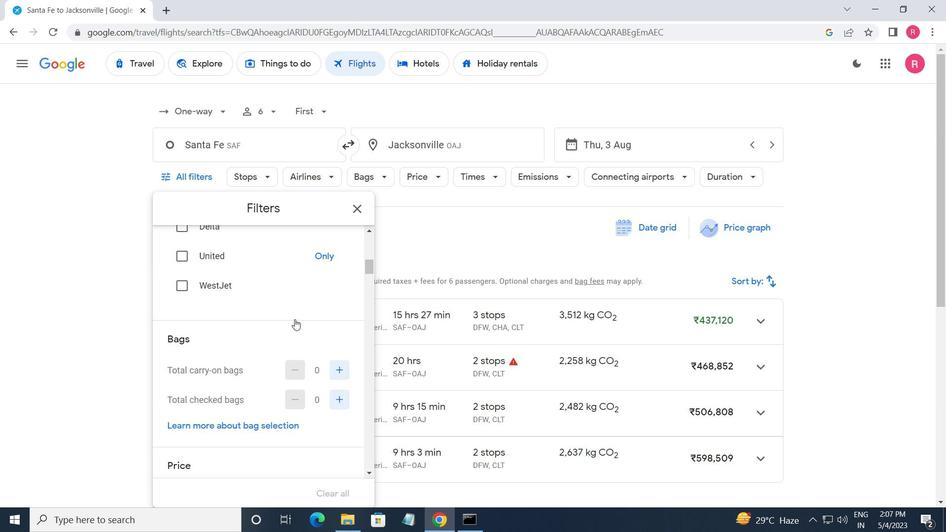 
Action: Mouse moved to (337, 315)
Screenshot: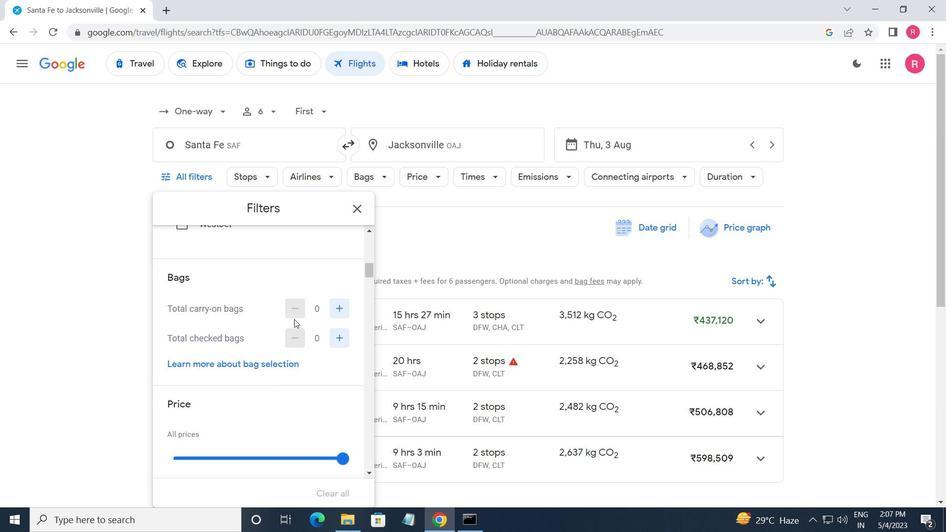 
Action: Mouse pressed left at (337, 315)
Screenshot: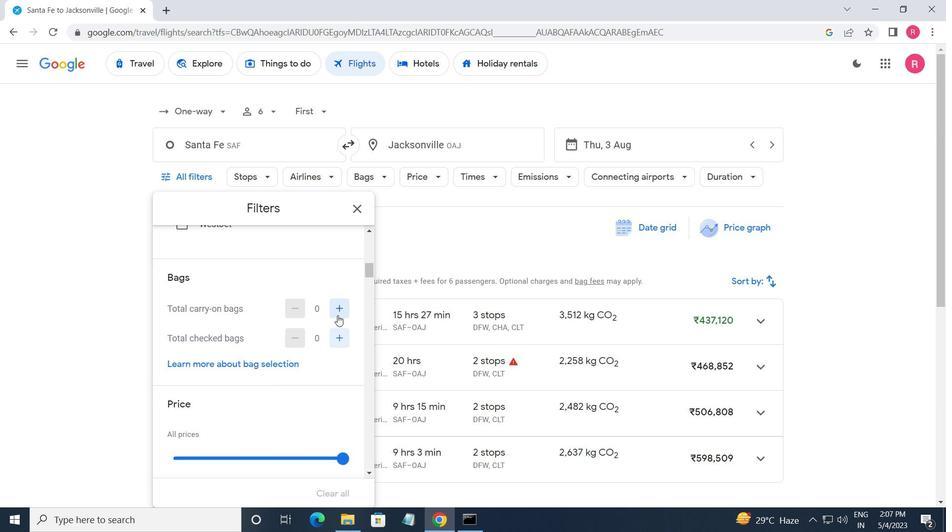 
Action: Mouse moved to (266, 314)
Screenshot: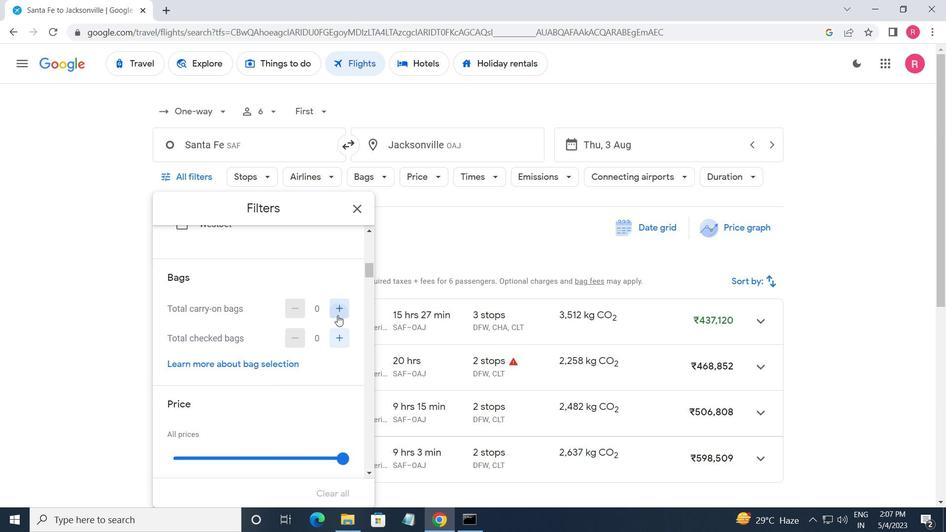
Action: Mouse scrolled (266, 314) with delta (0, 0)
Screenshot: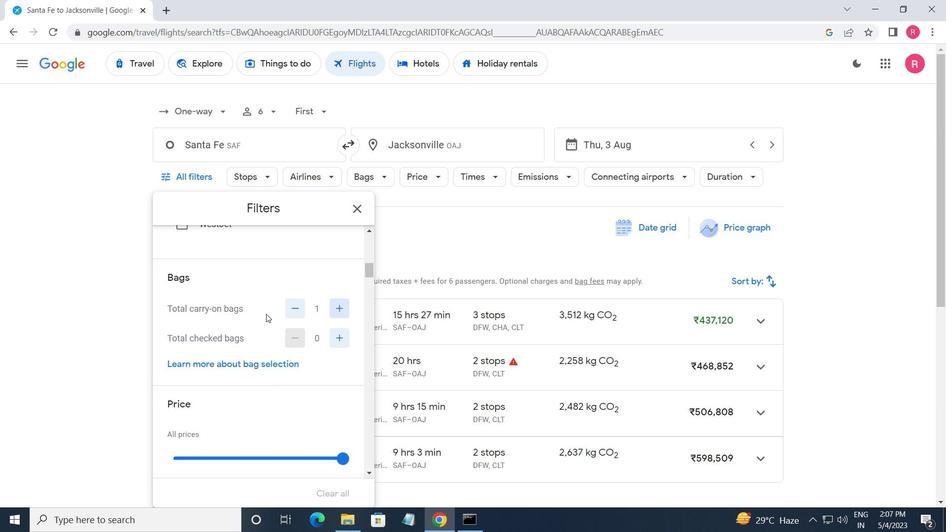 
Action: Mouse scrolled (266, 314) with delta (0, 0)
Screenshot: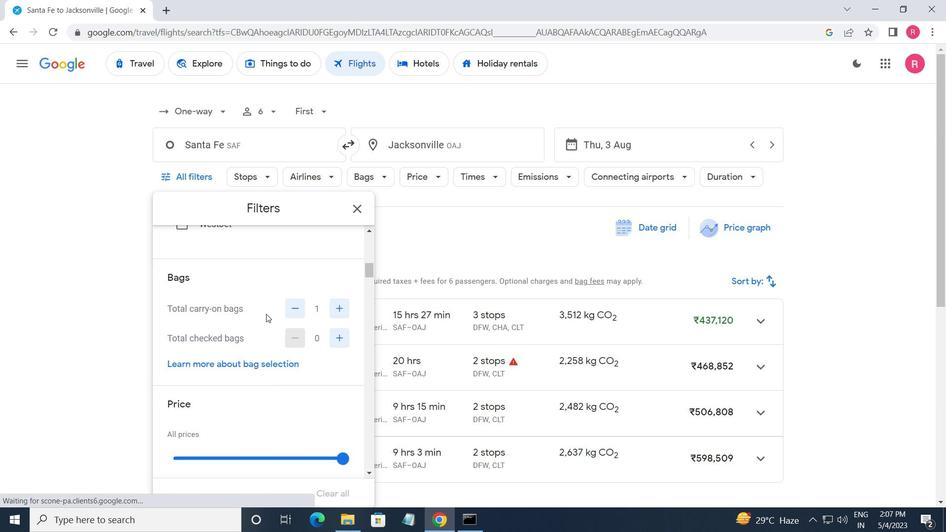 
Action: Mouse moved to (267, 314)
Screenshot: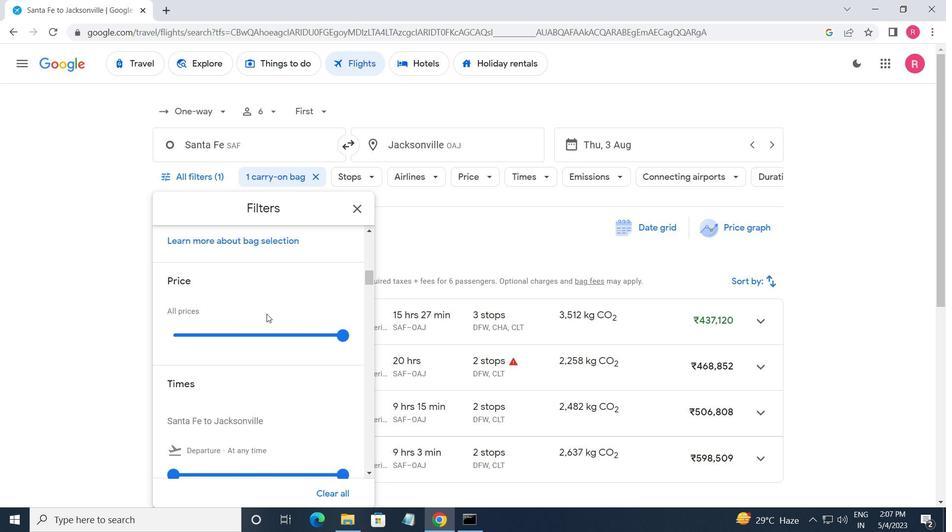 
Action: Mouse scrolled (267, 313) with delta (0, 0)
Screenshot: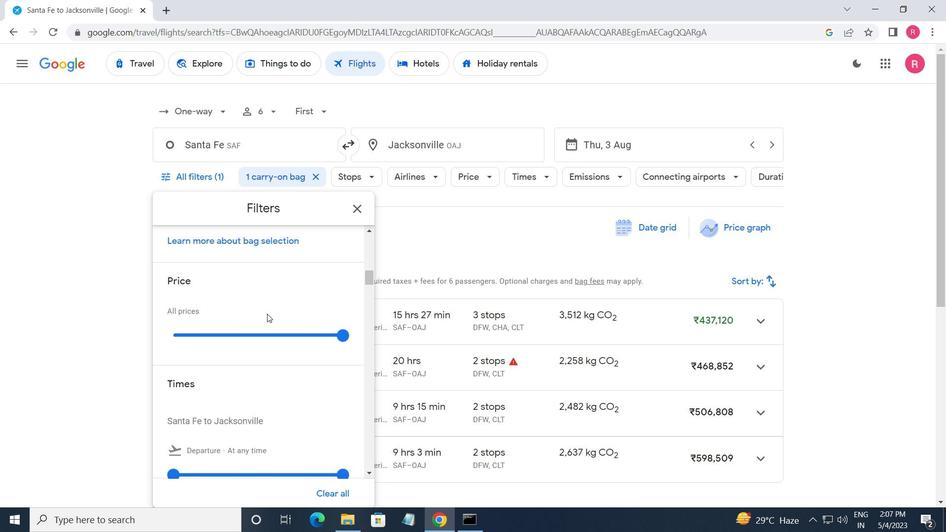 
Action: Mouse scrolled (267, 313) with delta (0, 0)
Screenshot: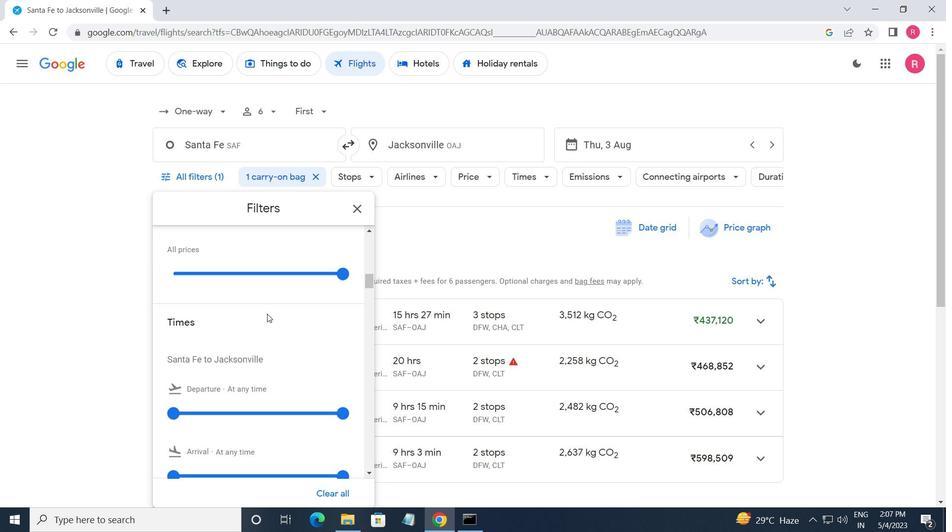 
Action: Mouse moved to (179, 349)
Screenshot: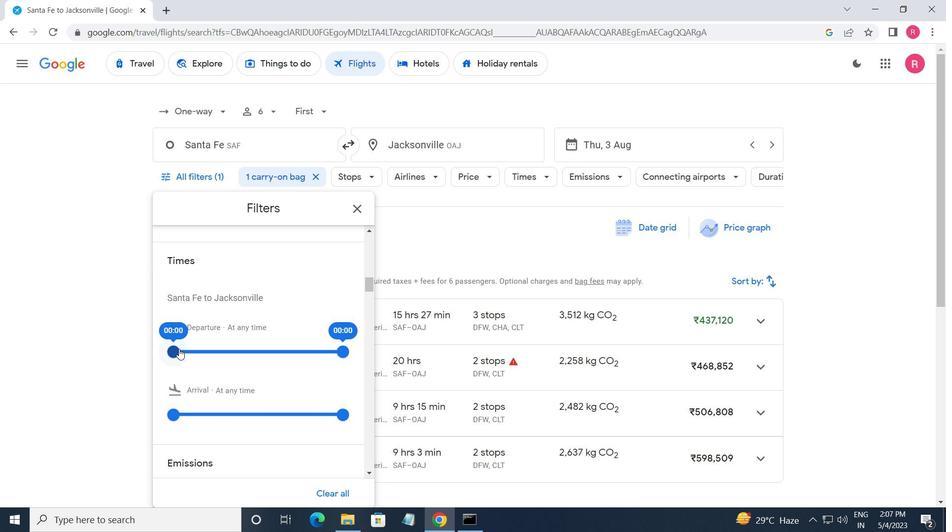 
Action: Mouse pressed left at (179, 349)
Screenshot: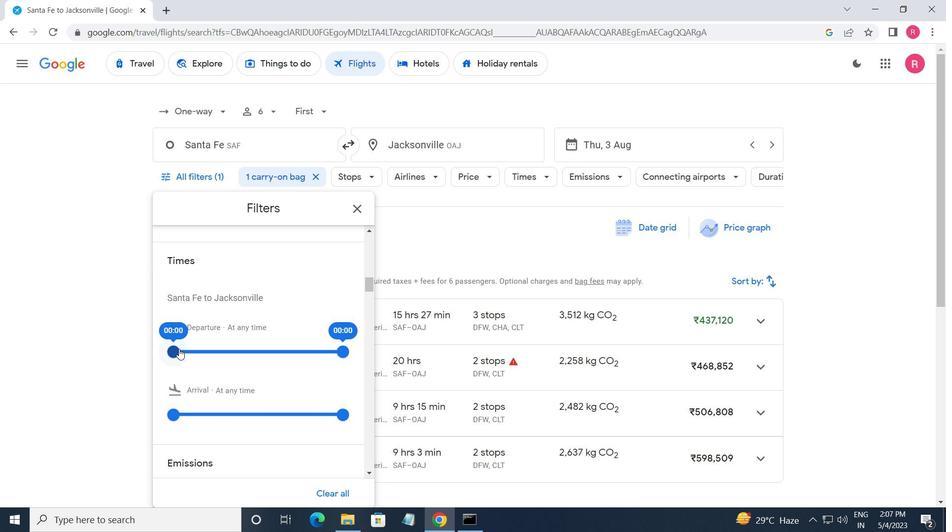 
Action: Mouse moved to (343, 355)
Screenshot: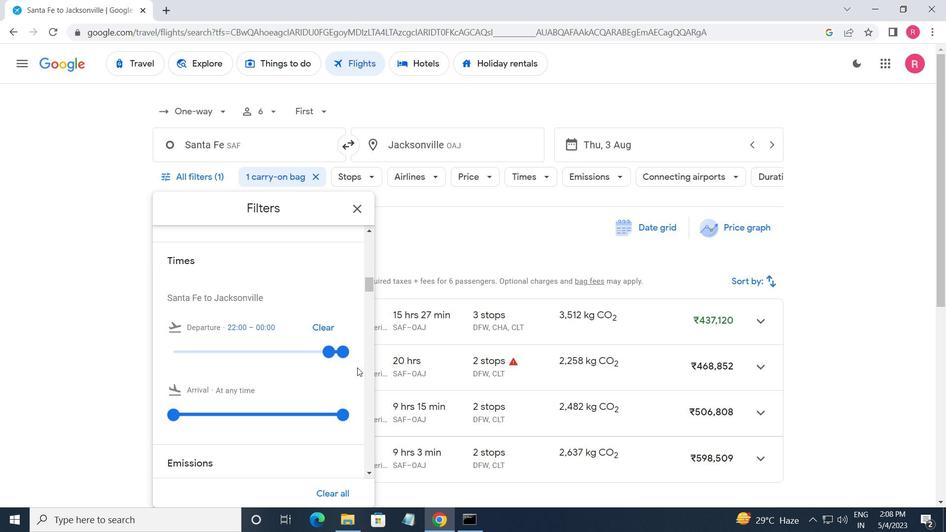 
Action: Mouse pressed left at (343, 355)
Screenshot: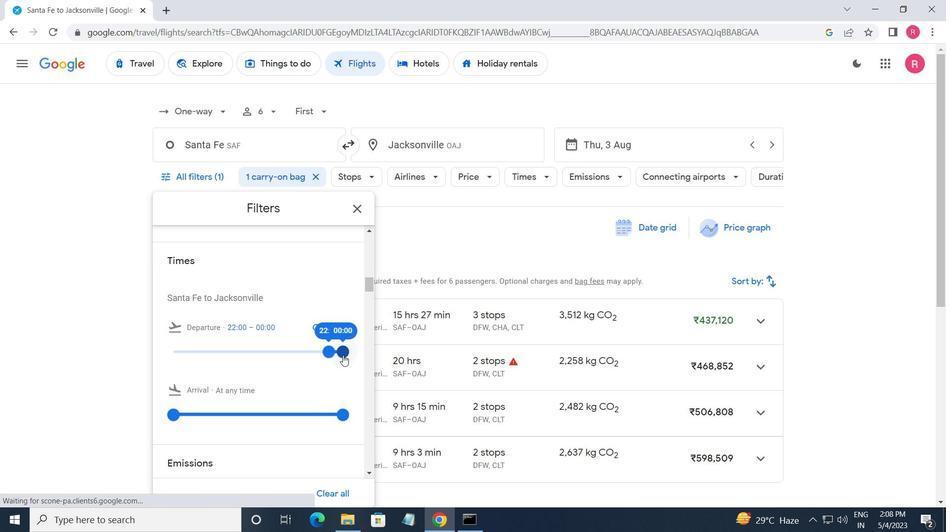 
Action: Mouse moved to (321, 353)
Screenshot: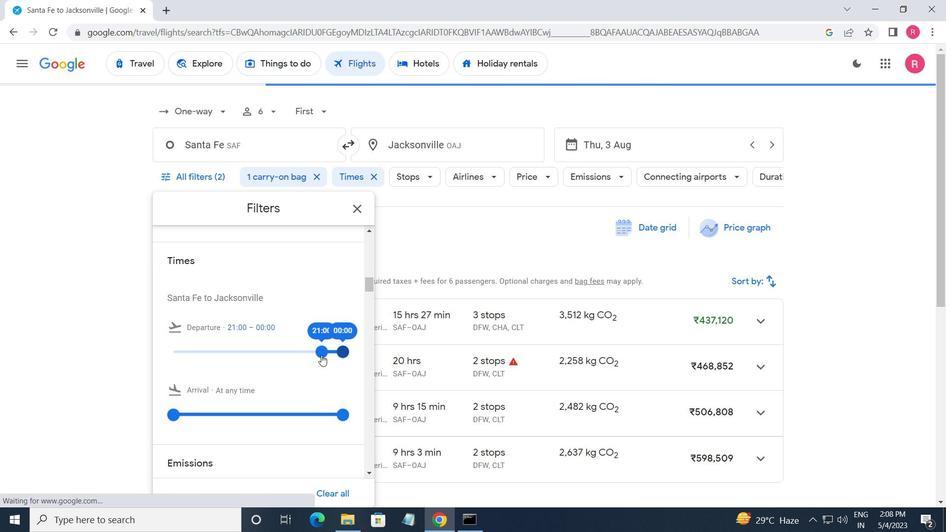 
Action: Mouse pressed left at (321, 353)
Screenshot: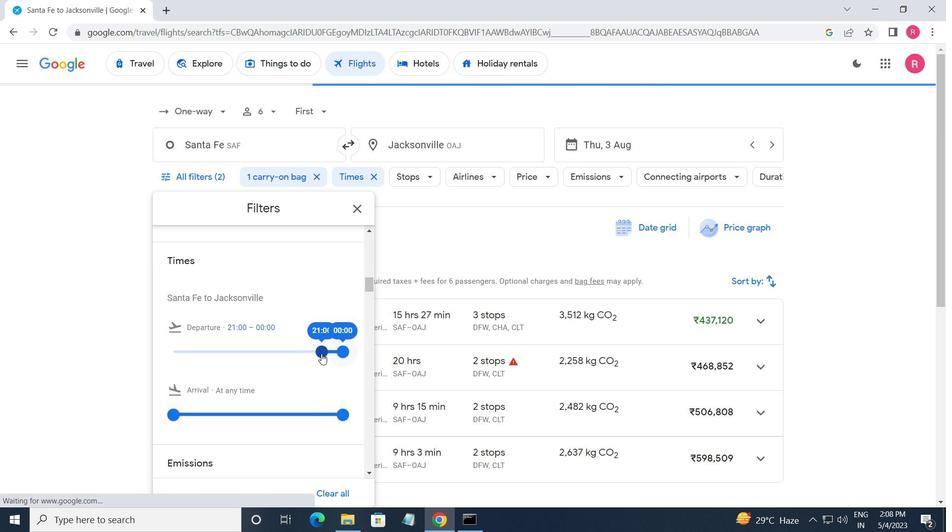 
Action: Mouse moved to (346, 349)
Screenshot: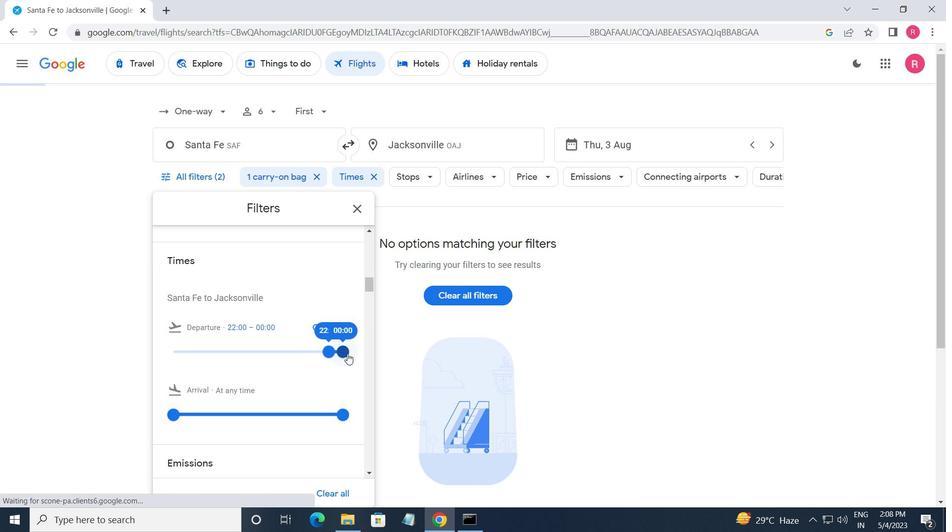 
Action: Mouse pressed left at (346, 349)
Screenshot: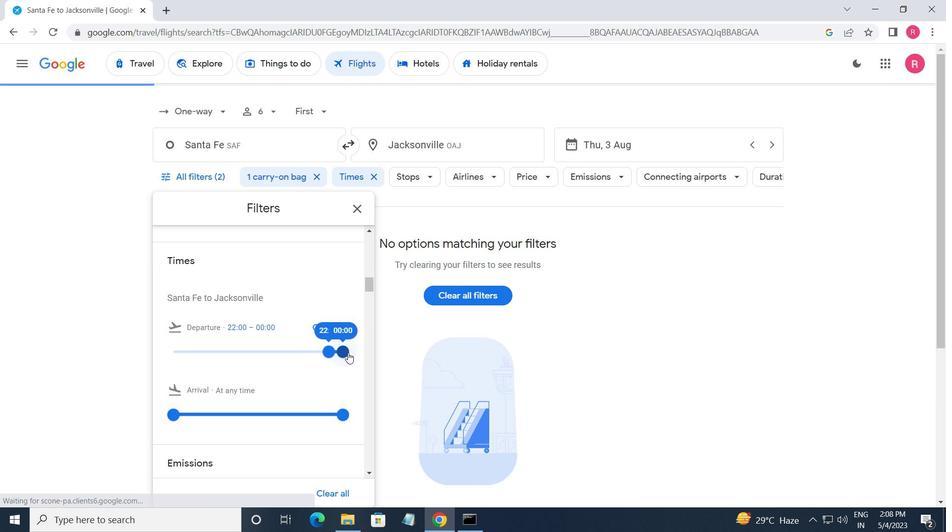 
Action: Mouse moved to (354, 206)
Screenshot: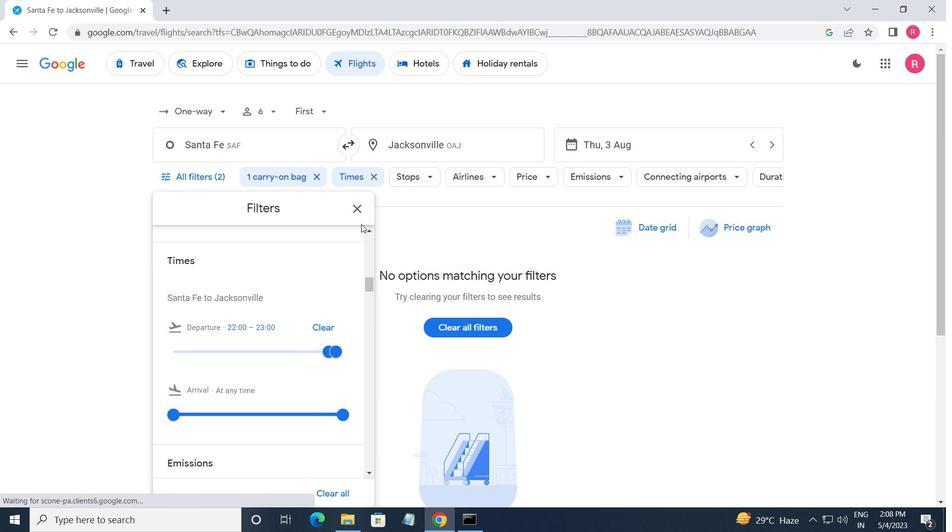 
Action: Mouse pressed left at (354, 206)
Screenshot: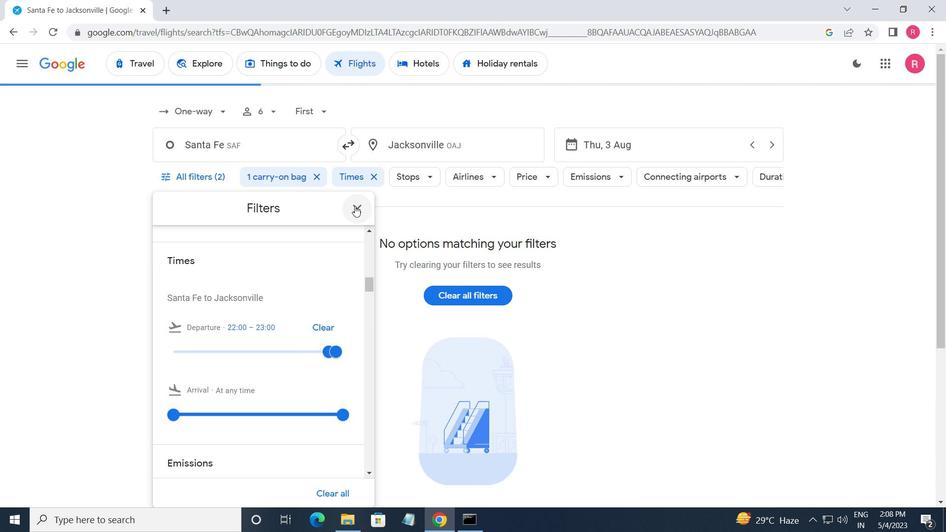 
